 Task: Find connections with filter location Sibiti with filter topic #interiordesignwith filter profile language French with filter current company Network18 Media & Investments Limited with filter school Monad University  with filter industry Insurance and Employee Benefit Funds with filter service category Digital Marketing with filter keywords title Caretaker or House Sitter
Action: Mouse moved to (496, 162)
Screenshot: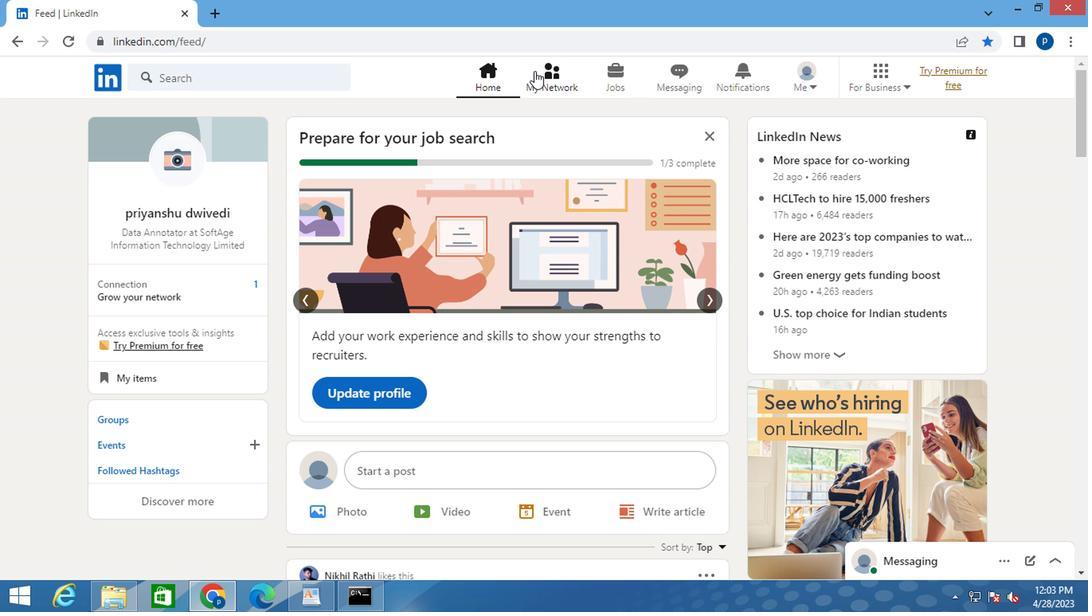 
Action: Mouse pressed left at (496, 162)
Screenshot: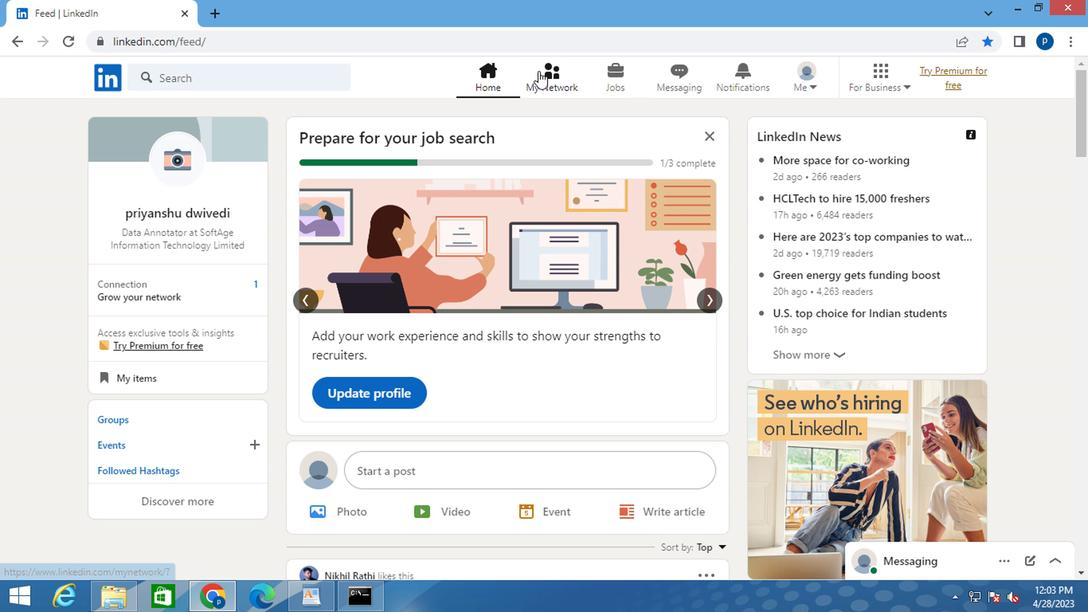 
Action: Mouse moved to (244, 229)
Screenshot: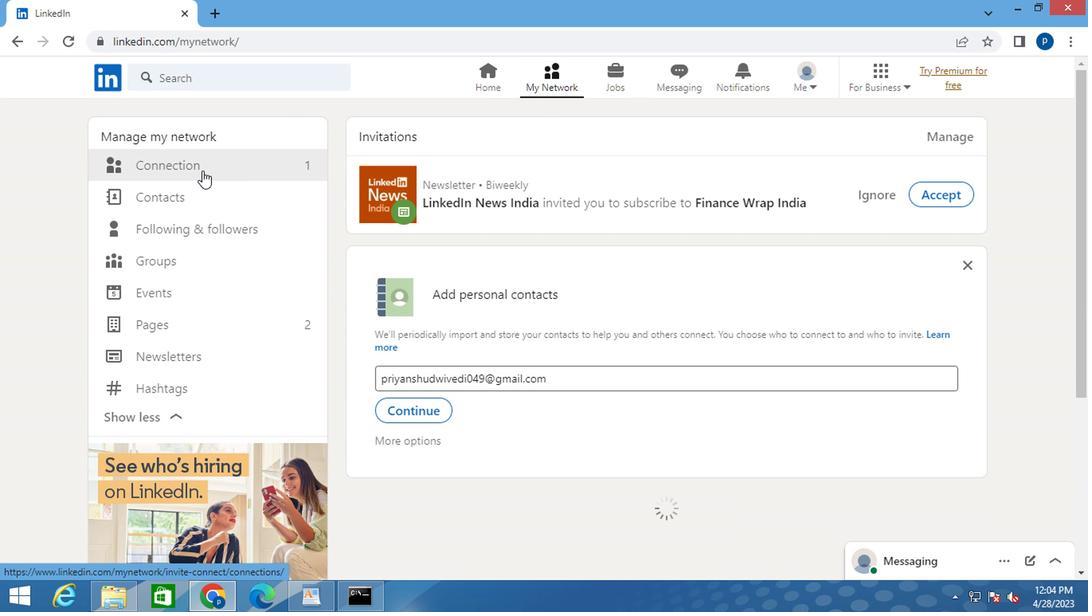 
Action: Mouse pressed left at (244, 229)
Screenshot: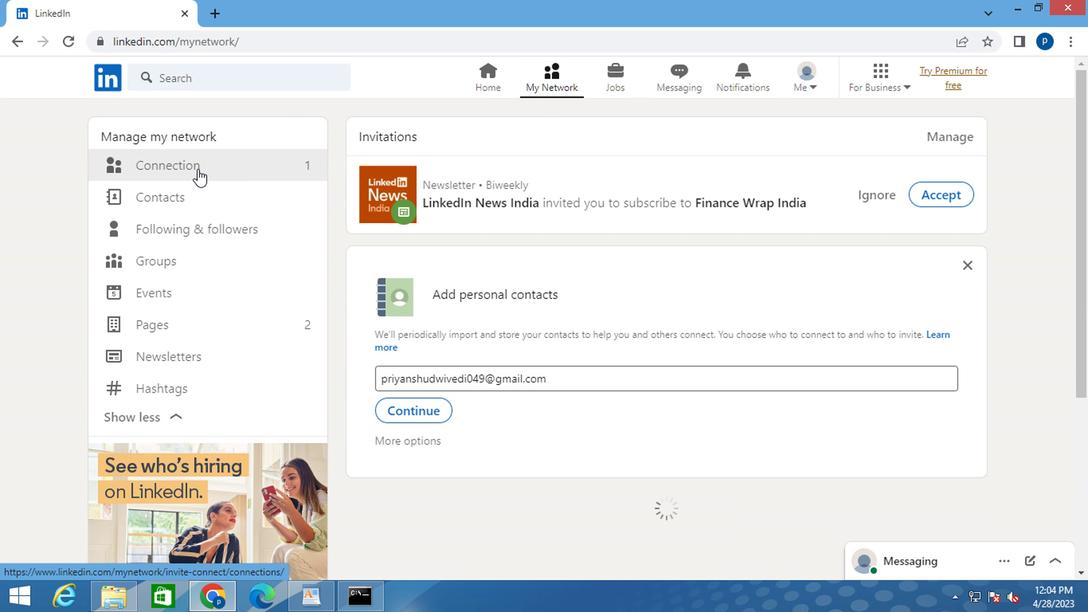 
Action: Mouse moved to (595, 227)
Screenshot: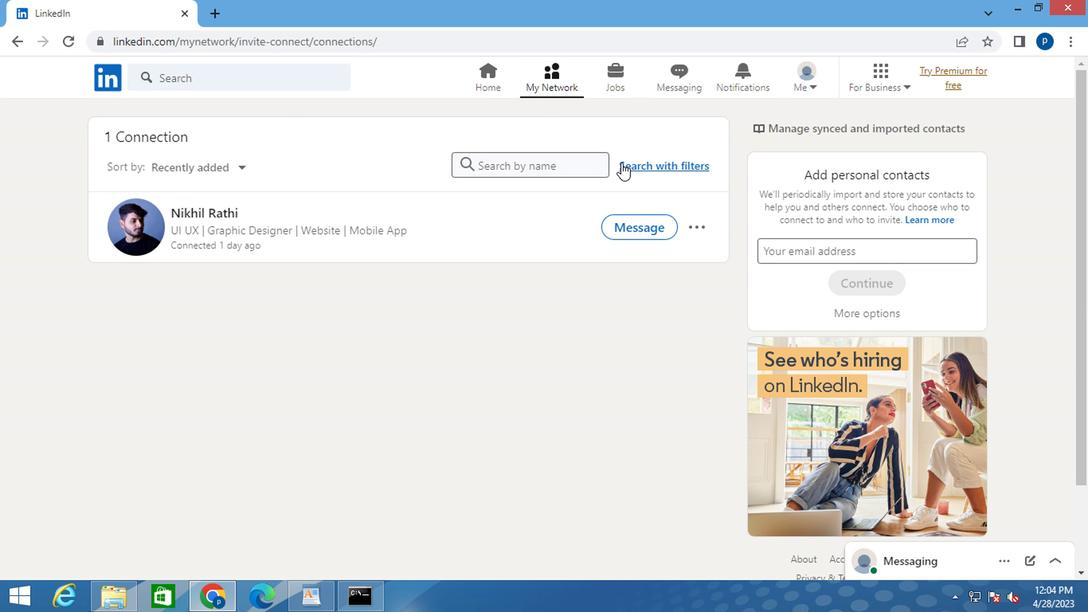 
Action: Mouse pressed left at (595, 227)
Screenshot: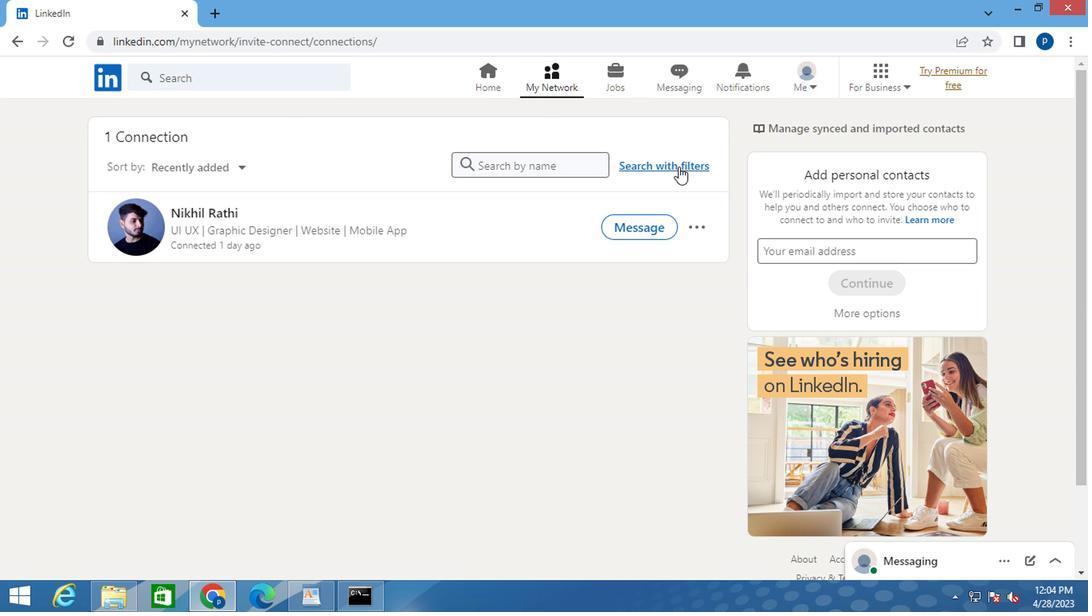 
Action: Mouse moved to (533, 193)
Screenshot: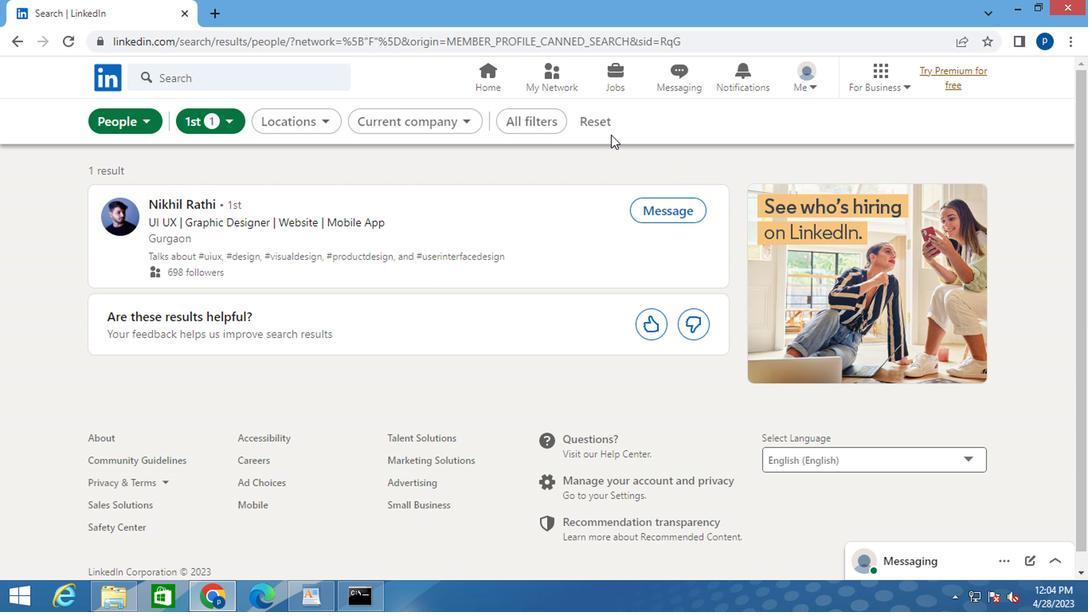 
Action: Mouse pressed left at (533, 193)
Screenshot: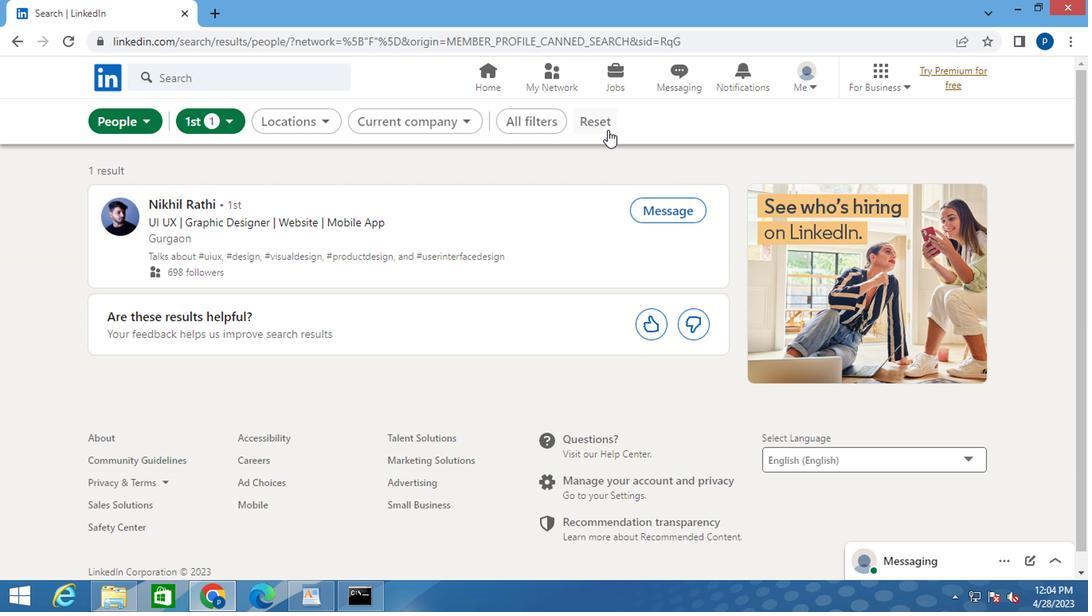 
Action: Mouse moved to (524, 196)
Screenshot: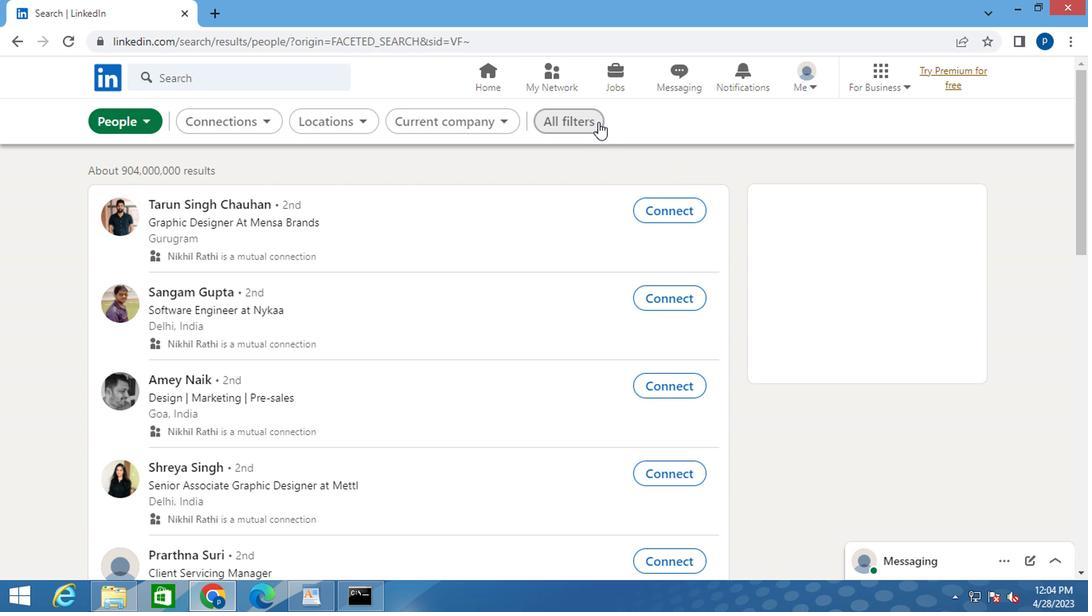 
Action: Mouse pressed left at (524, 196)
Screenshot: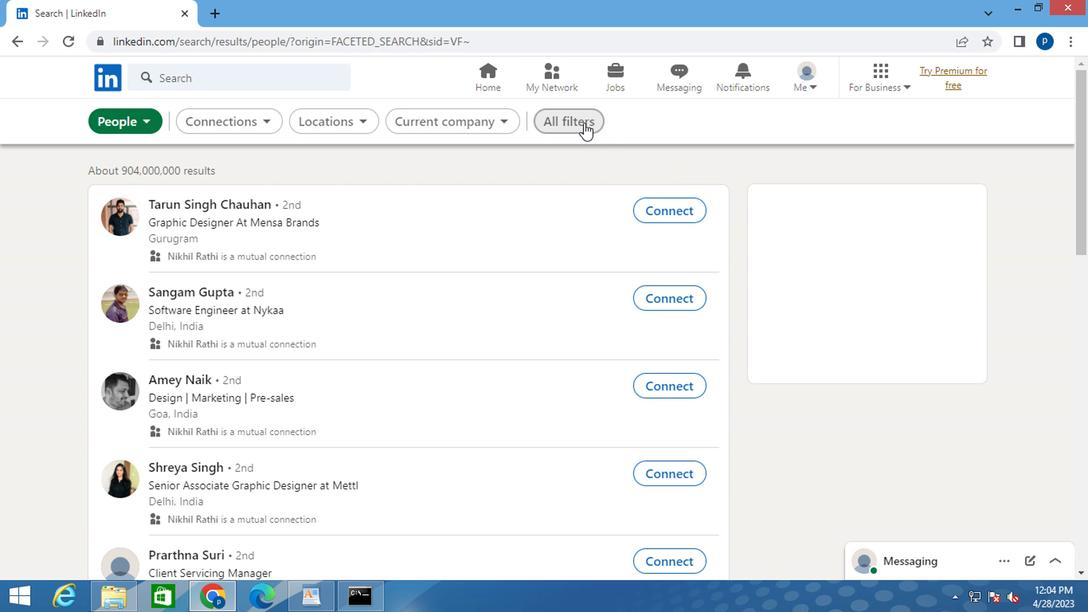 
Action: Mouse moved to (693, 385)
Screenshot: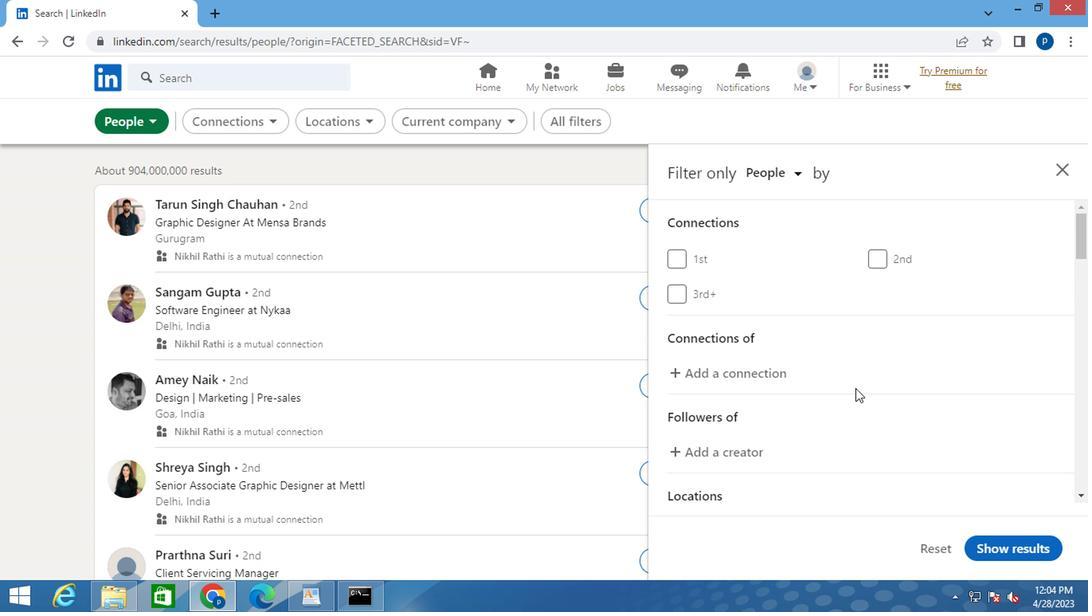 
Action: Mouse scrolled (693, 384) with delta (0, 0)
Screenshot: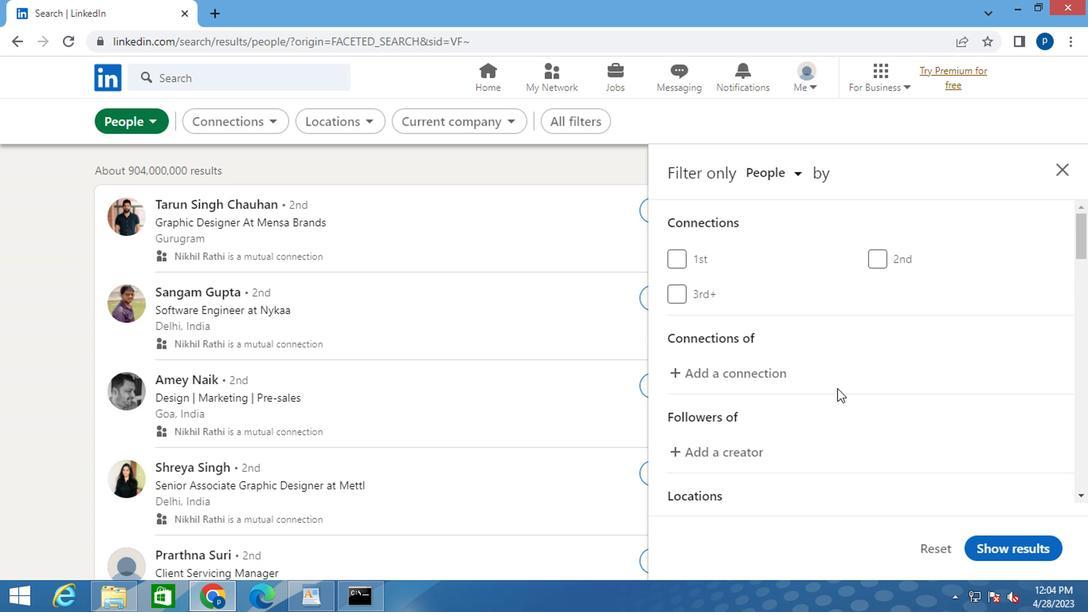 
Action: Mouse moved to (691, 385)
Screenshot: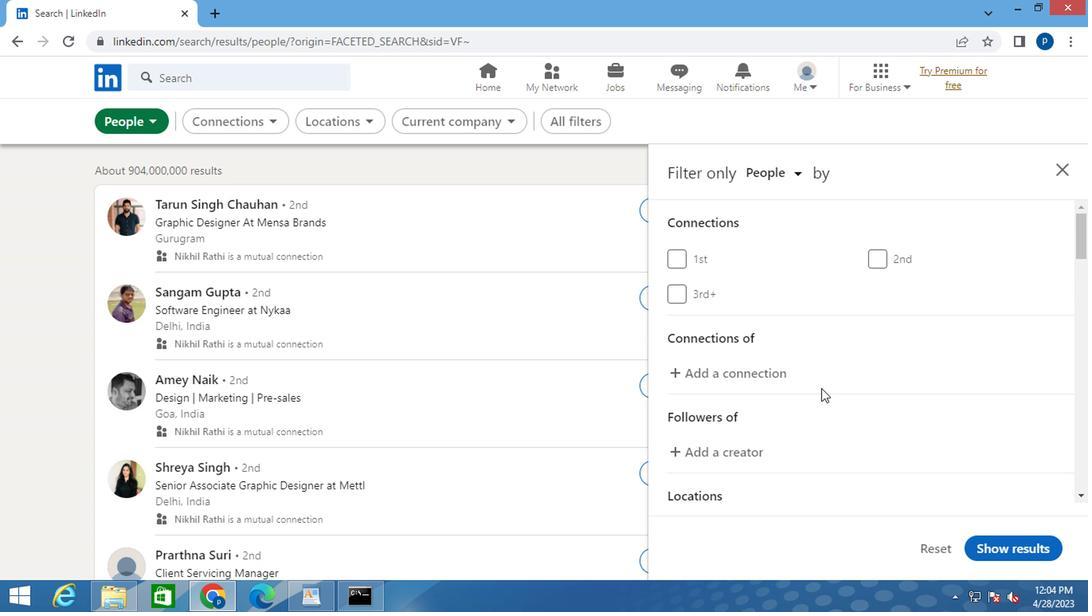 
Action: Mouse scrolled (691, 385) with delta (0, 0)
Screenshot: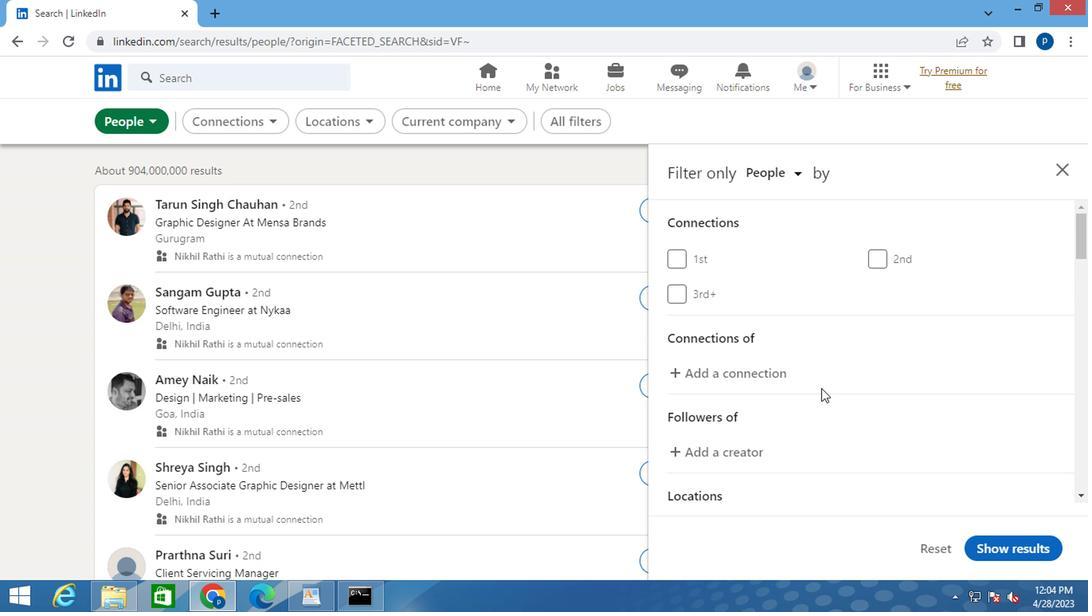 
Action: Mouse moved to (690, 385)
Screenshot: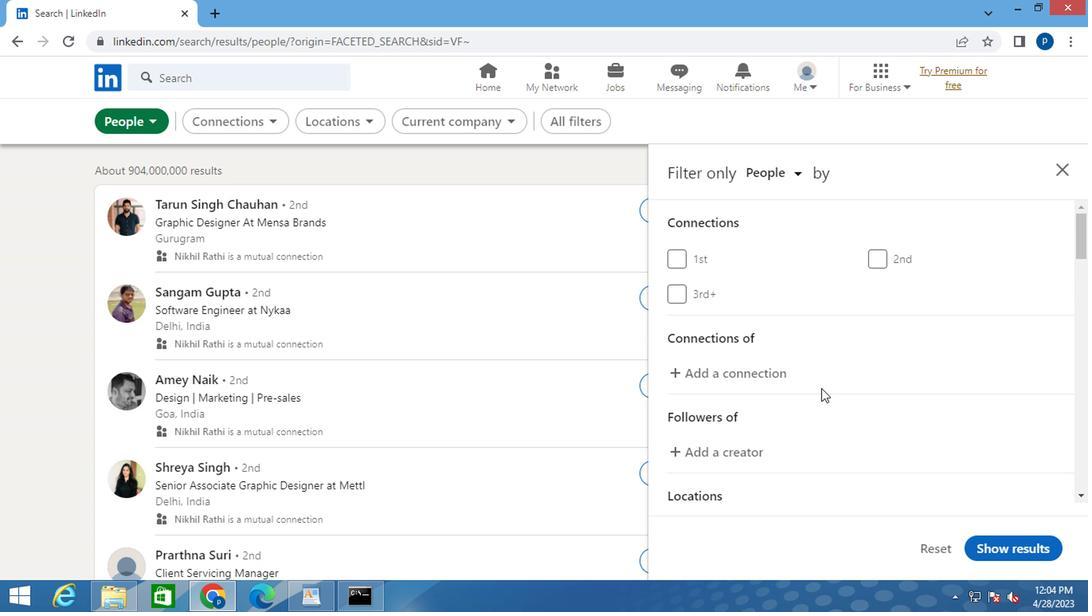 
Action: Mouse scrolled (690, 385) with delta (0, 0)
Screenshot: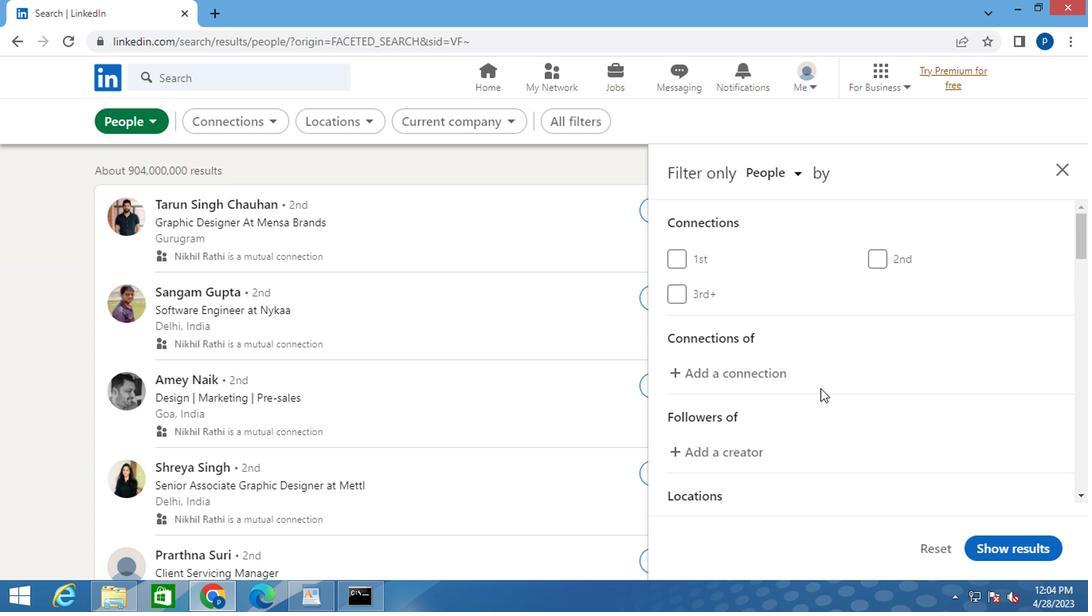 
Action: Mouse moved to (745, 368)
Screenshot: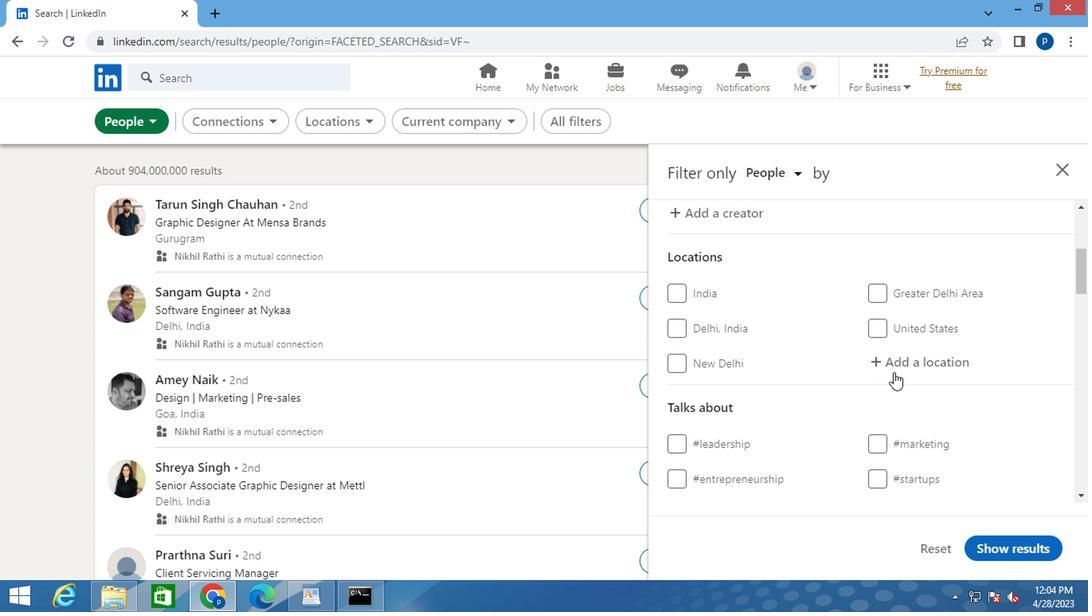 
Action: Mouse pressed left at (745, 368)
Screenshot: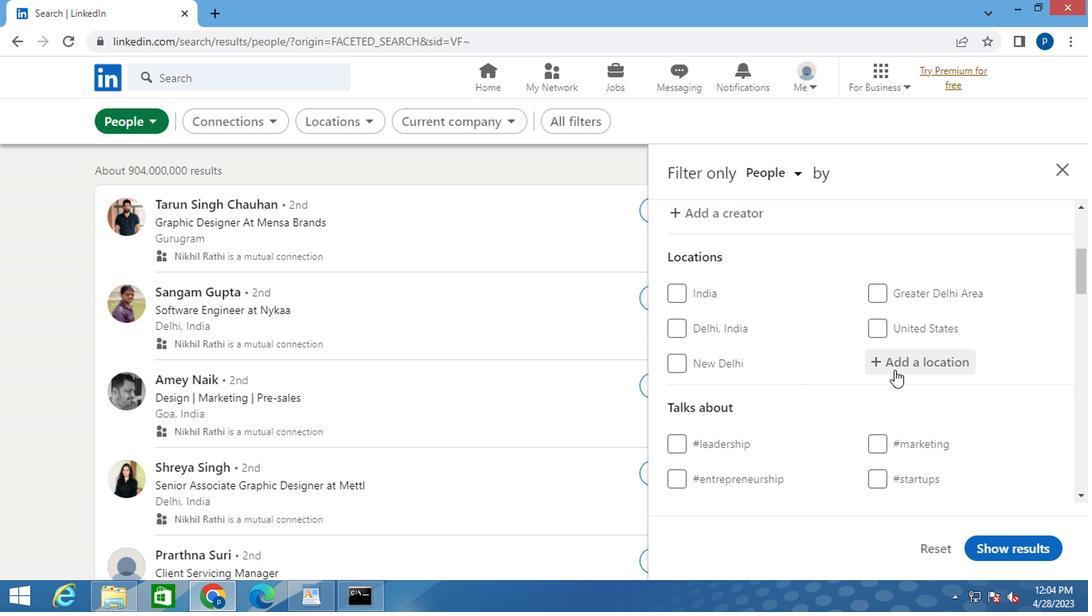 
Action: Key pressed s<Key.caps_lock>ibiti<Key.space>
Screenshot: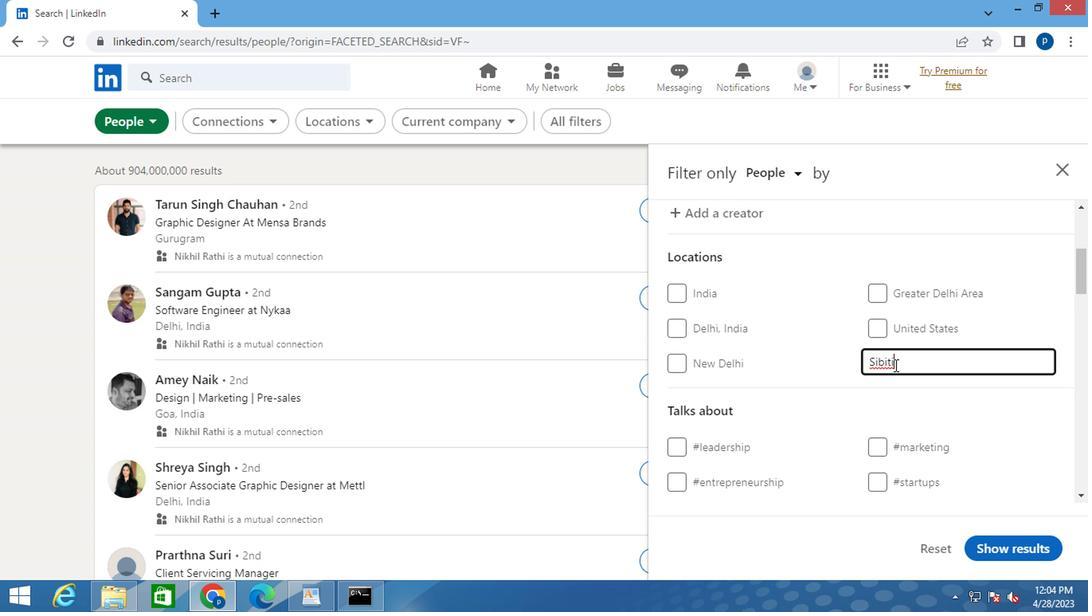
Action: Mouse moved to (688, 399)
Screenshot: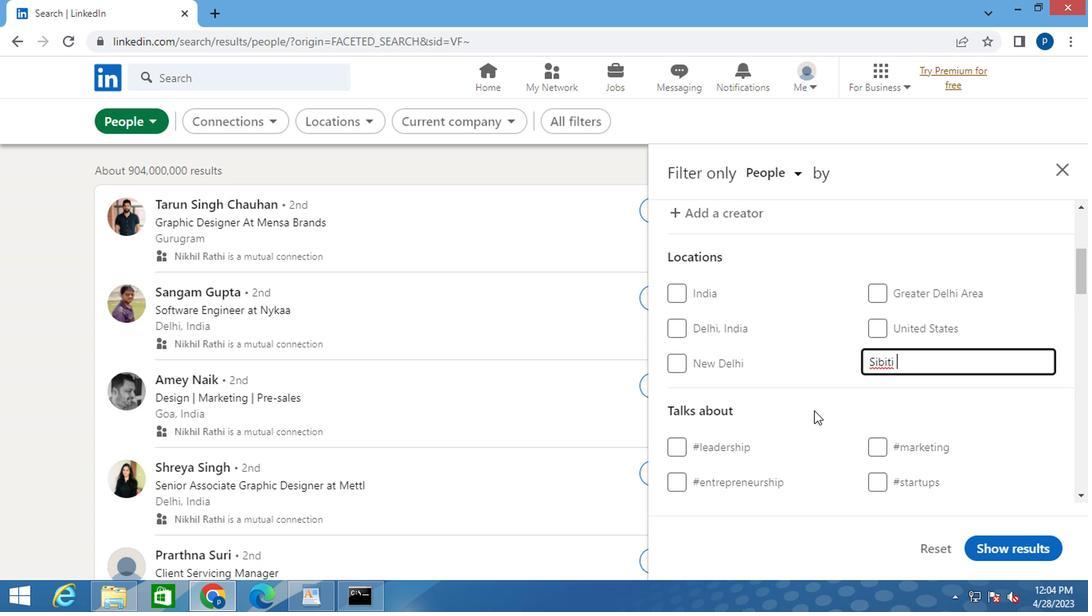 
Action: Mouse scrolled (688, 398) with delta (0, 0)
Screenshot: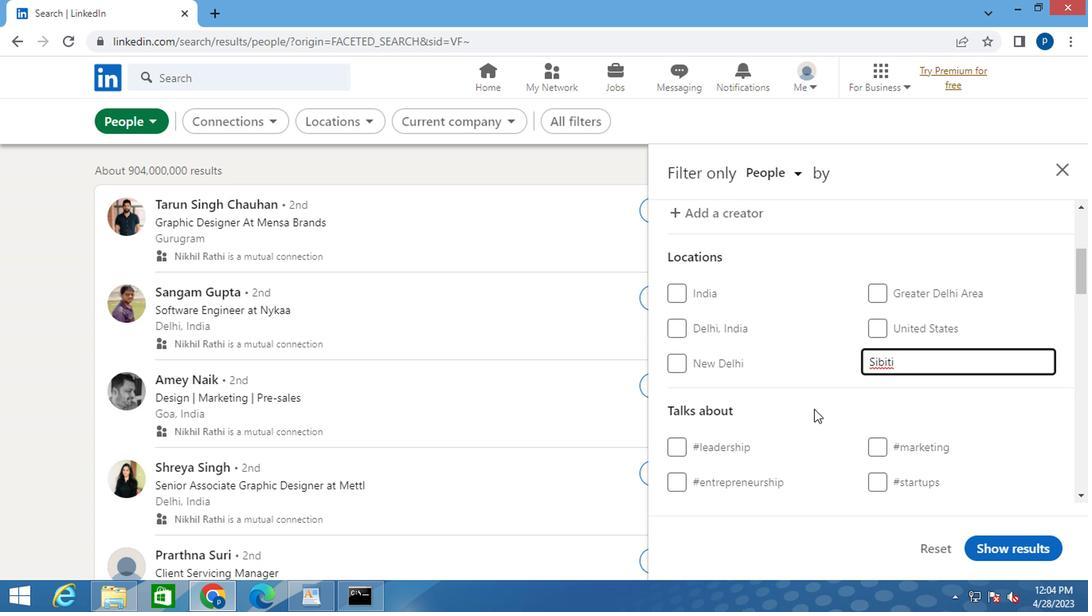
Action: Mouse scrolled (688, 398) with delta (0, 0)
Screenshot: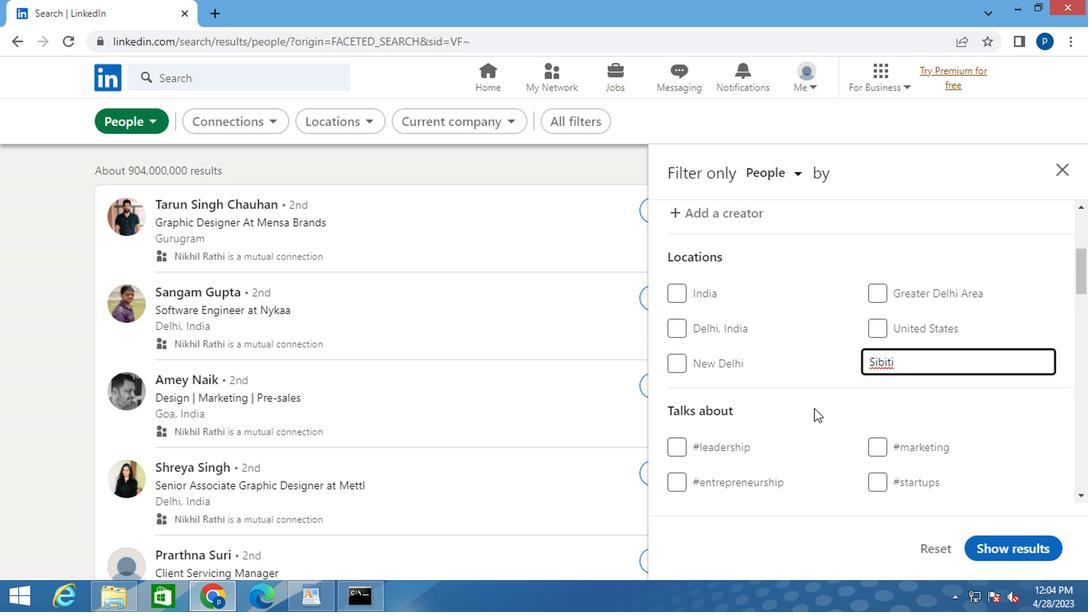 
Action: Mouse moved to (737, 361)
Screenshot: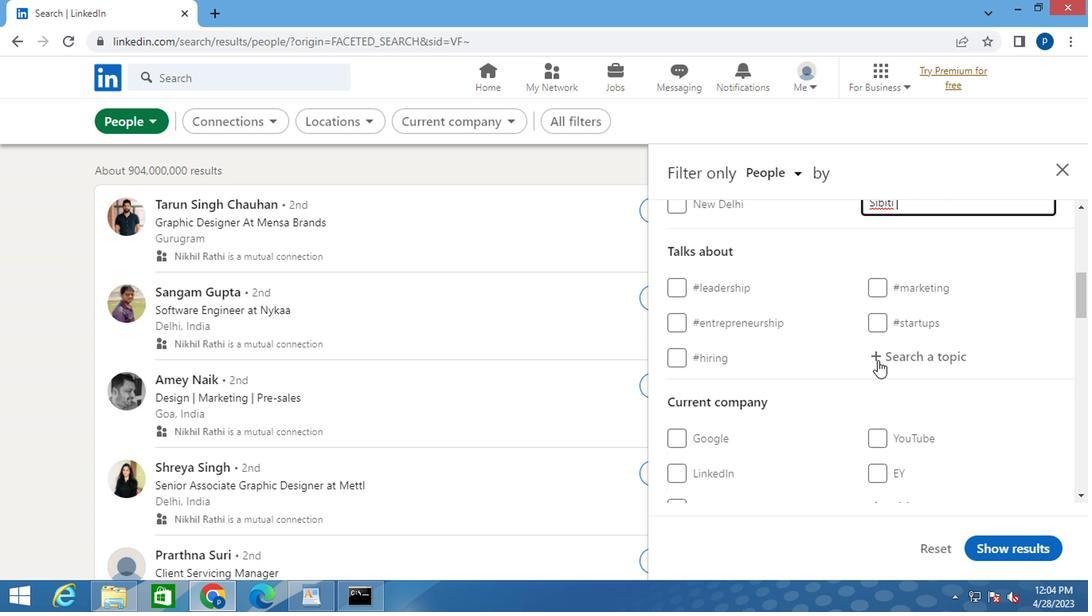
Action: Mouse pressed left at (737, 361)
Screenshot: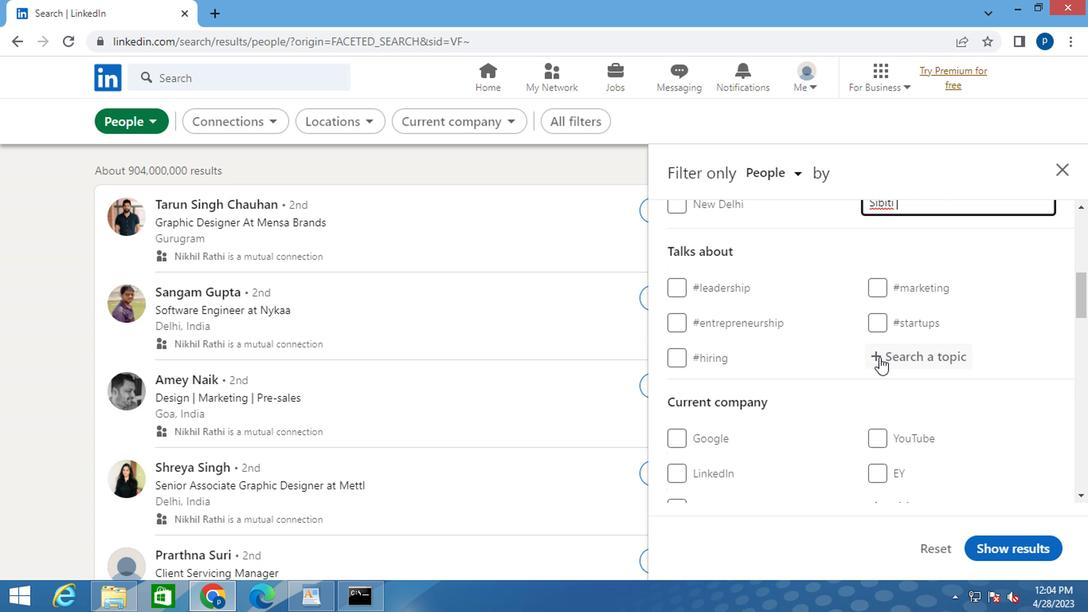 
Action: Key pressed <Key.shift>#INTERIORDESIGN<Key.space>
Screenshot: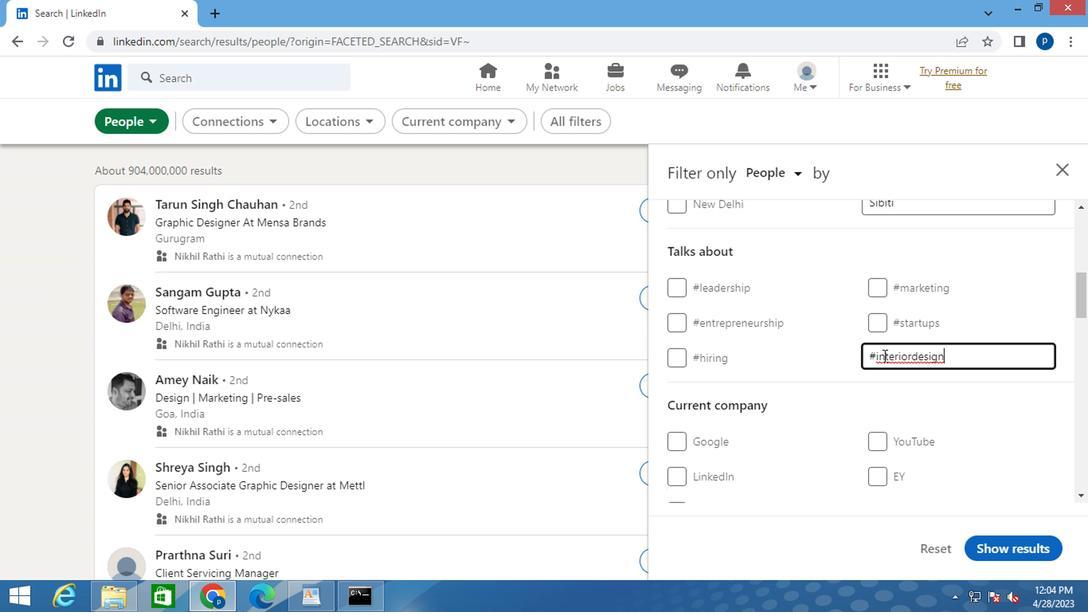 
Action: Mouse moved to (703, 395)
Screenshot: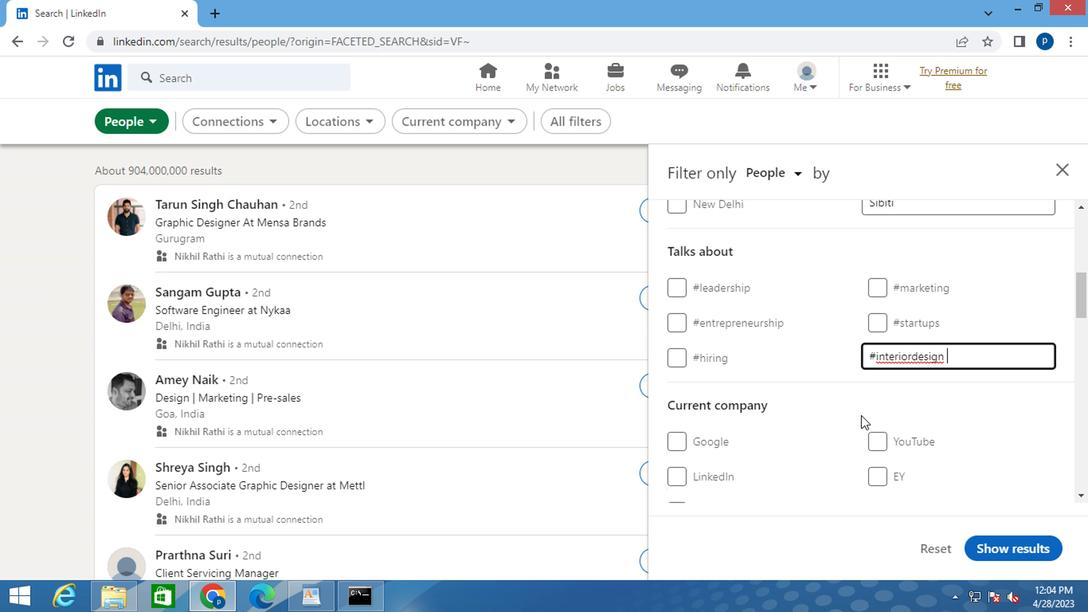 
Action: Mouse scrolled (703, 394) with delta (0, 0)
Screenshot: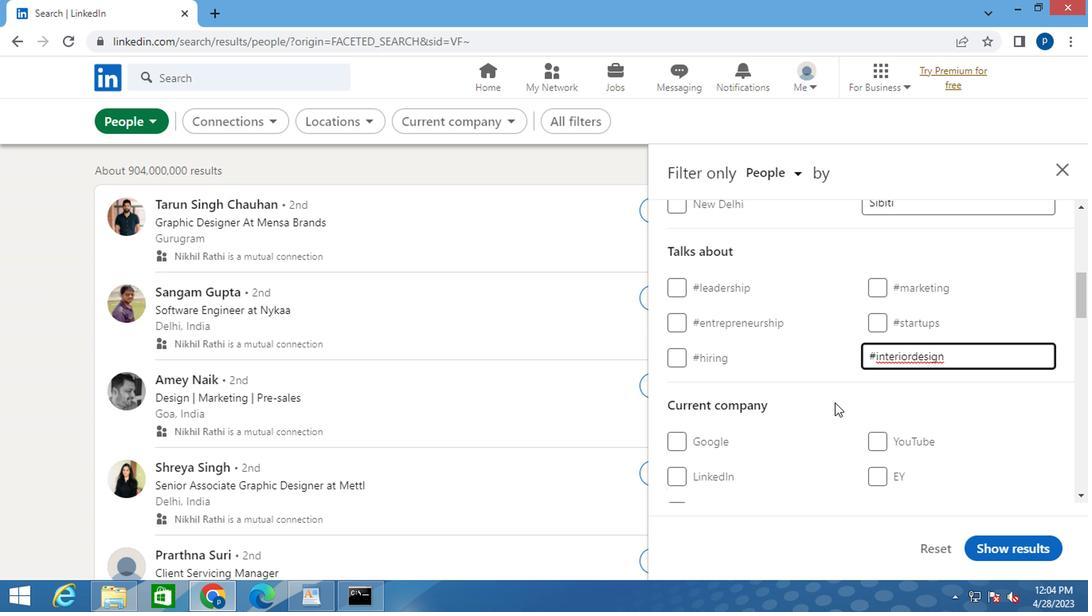 
Action: Mouse scrolled (703, 394) with delta (0, 0)
Screenshot: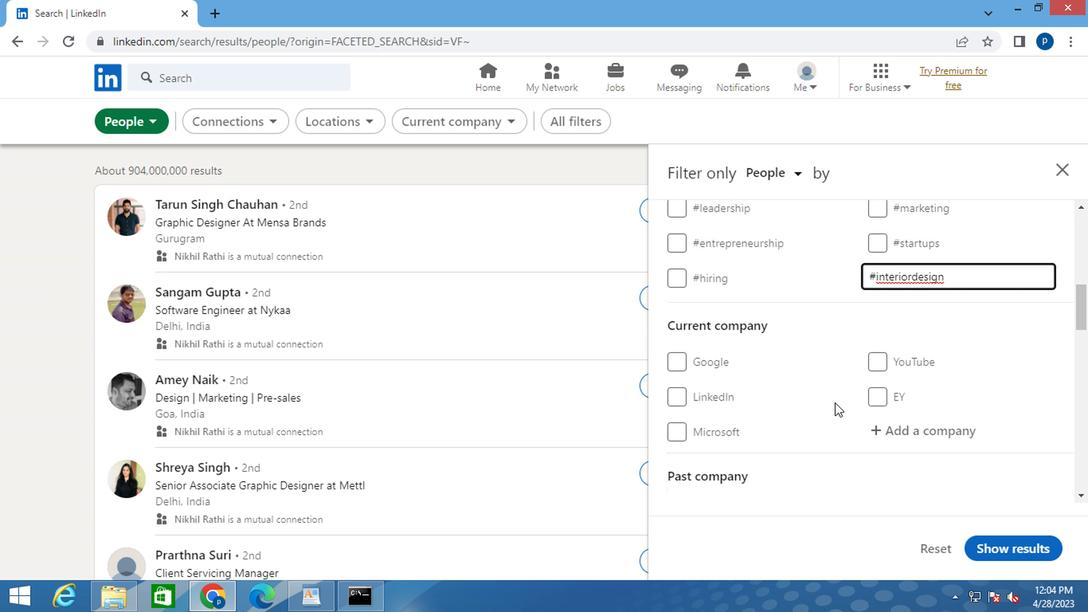 
Action: Mouse moved to (702, 395)
Screenshot: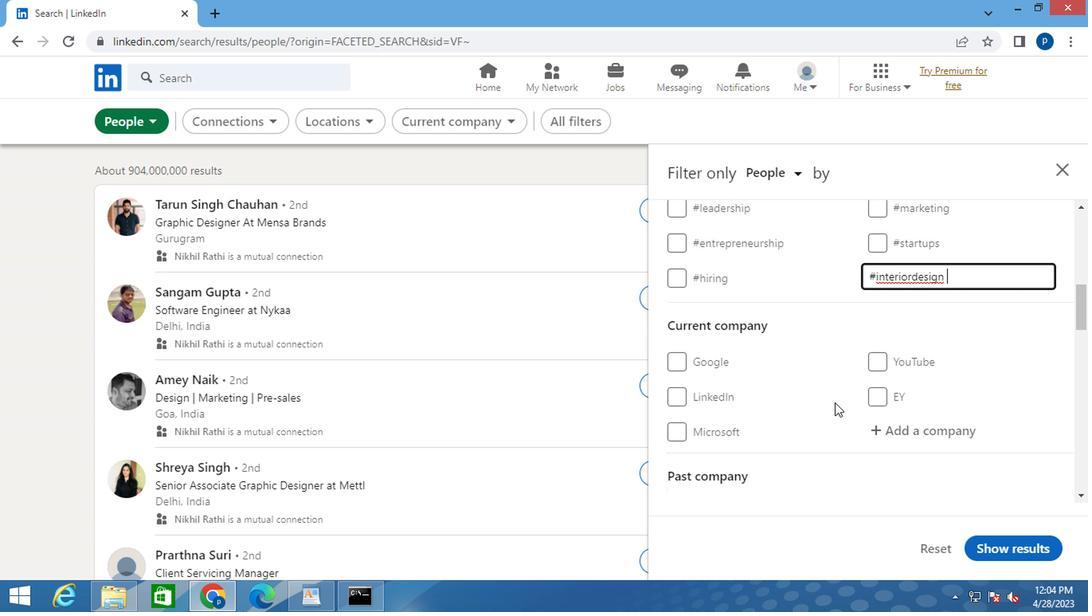 
Action: Mouse scrolled (702, 394) with delta (0, 0)
Screenshot: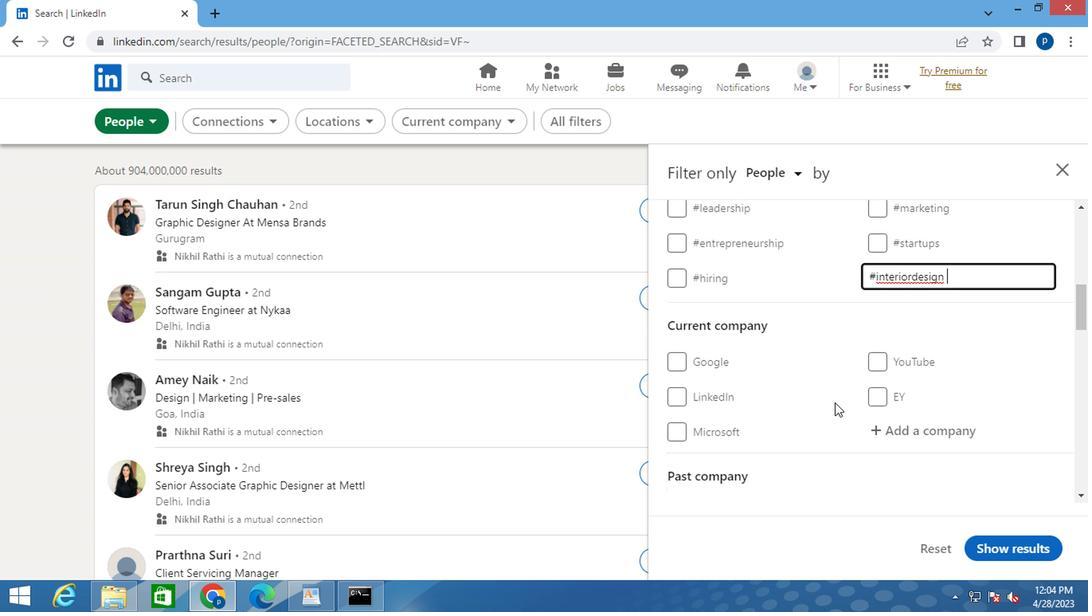 
Action: Mouse moved to (695, 393)
Screenshot: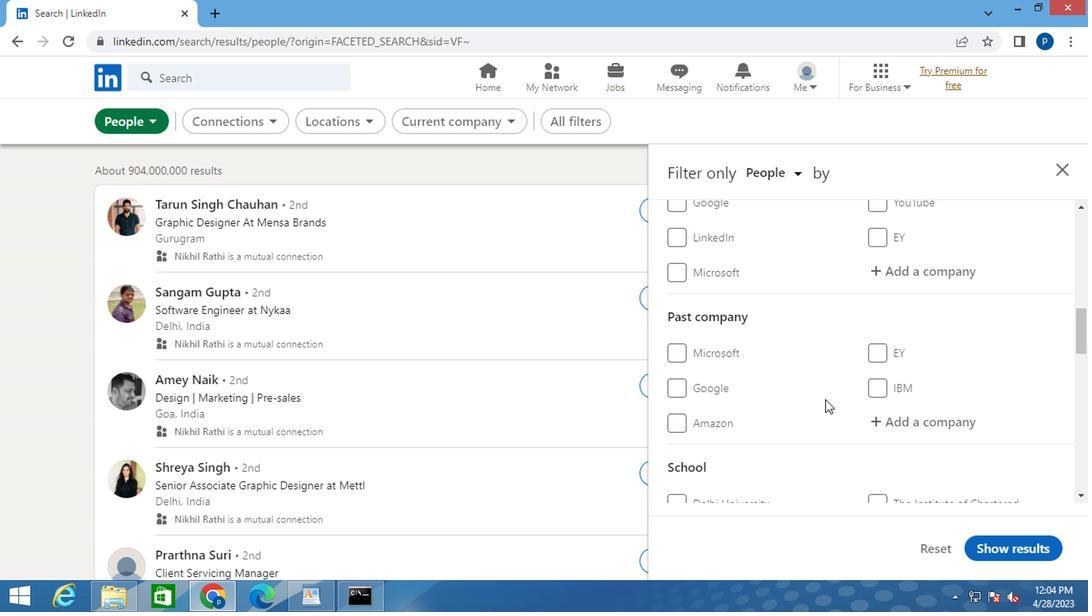 
Action: Mouse scrolled (695, 392) with delta (0, 0)
Screenshot: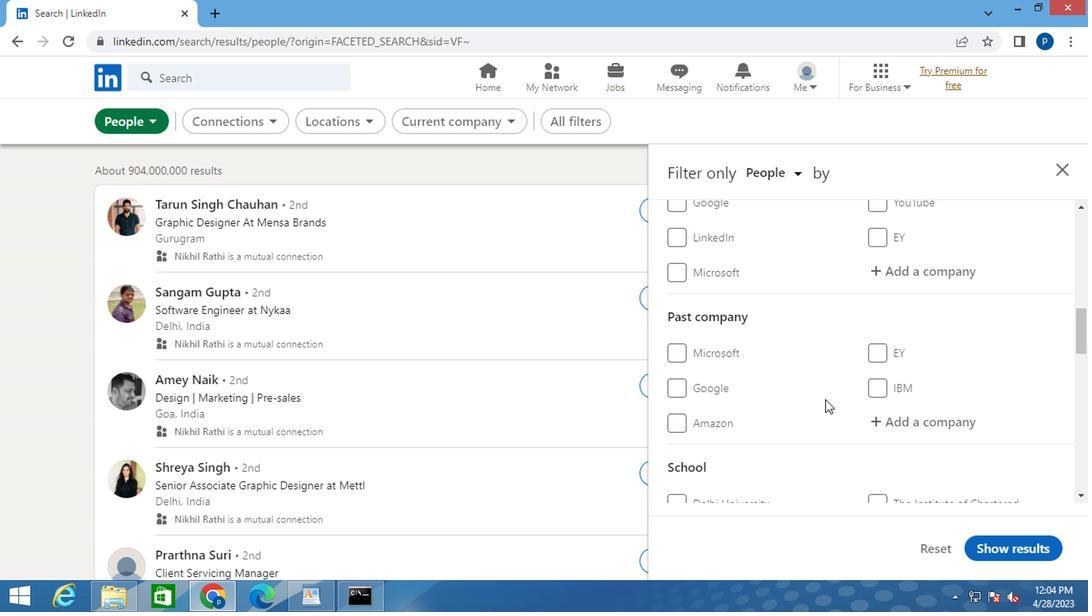 
Action: Mouse scrolled (695, 392) with delta (0, 0)
Screenshot: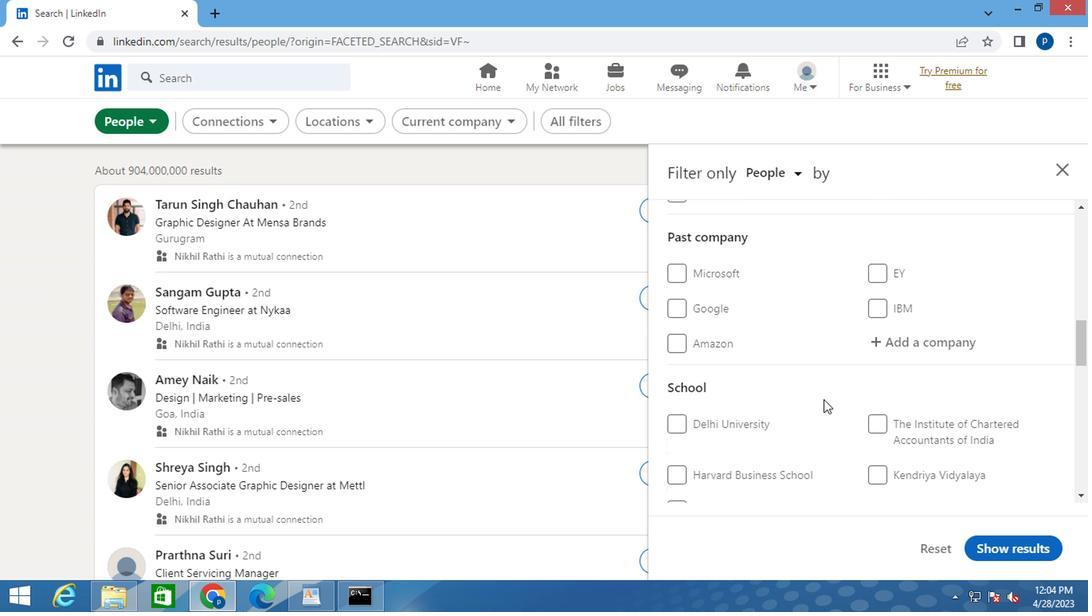 
Action: Mouse scrolled (695, 392) with delta (0, 0)
Screenshot: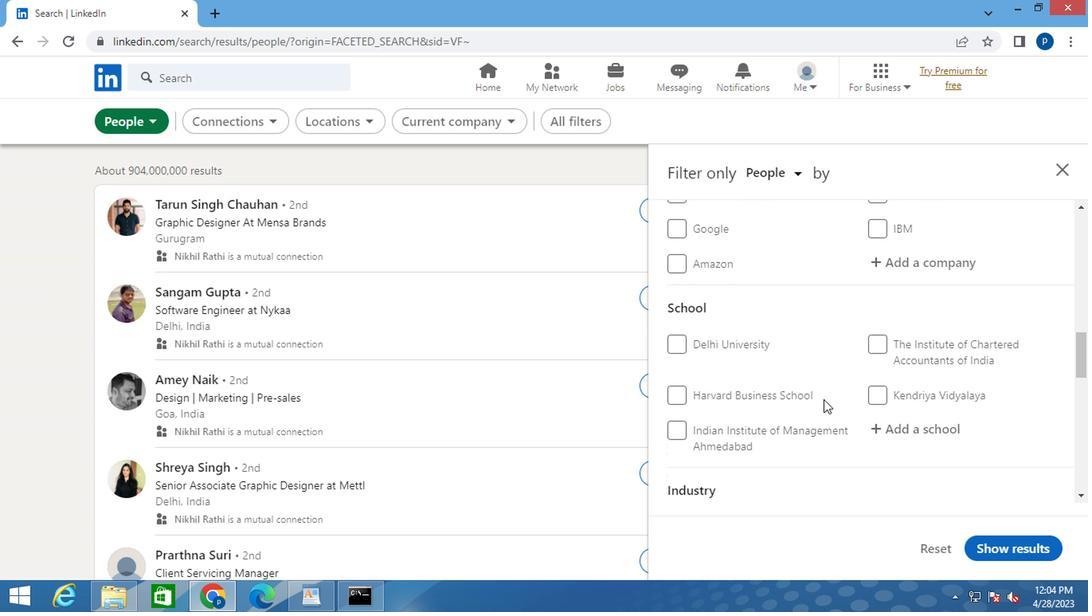 
Action: Mouse moved to (691, 393)
Screenshot: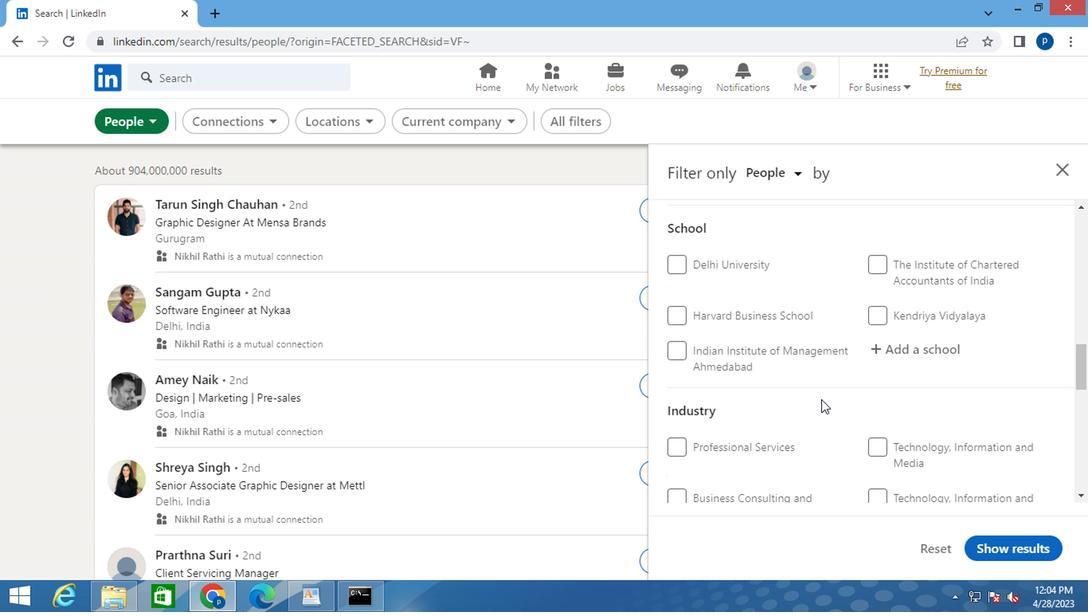 
Action: Mouse scrolled (691, 392) with delta (0, 0)
Screenshot: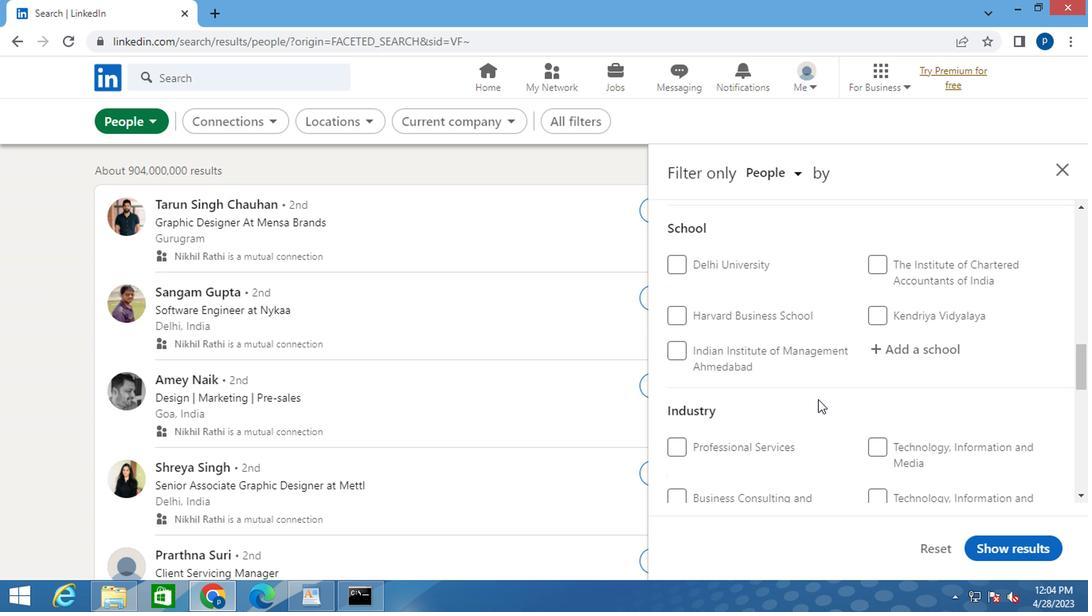
Action: Mouse moved to (690, 393)
Screenshot: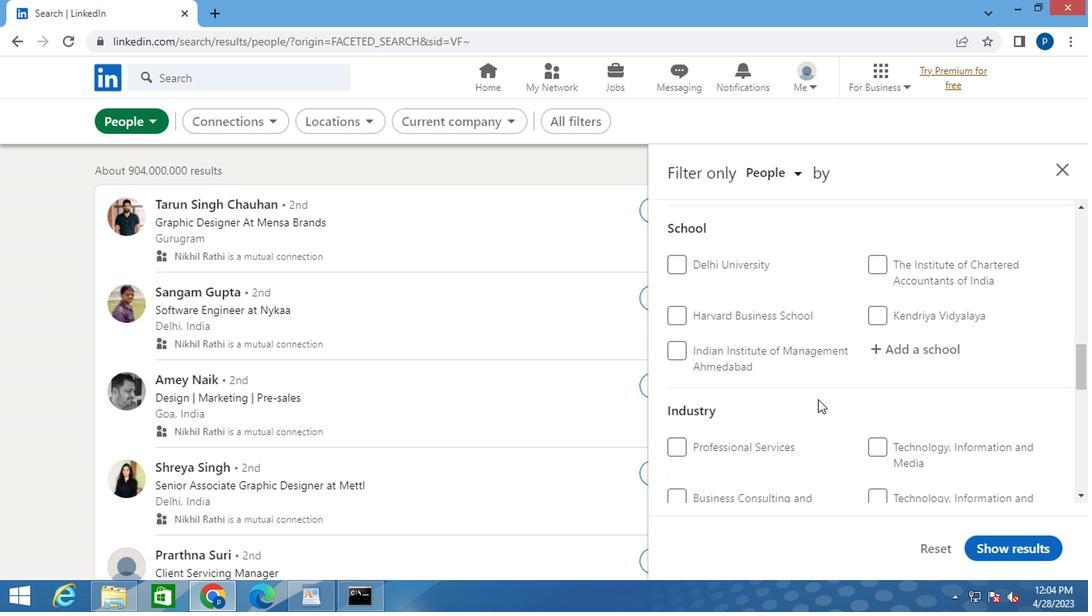 
Action: Mouse scrolled (690, 392) with delta (0, 0)
Screenshot: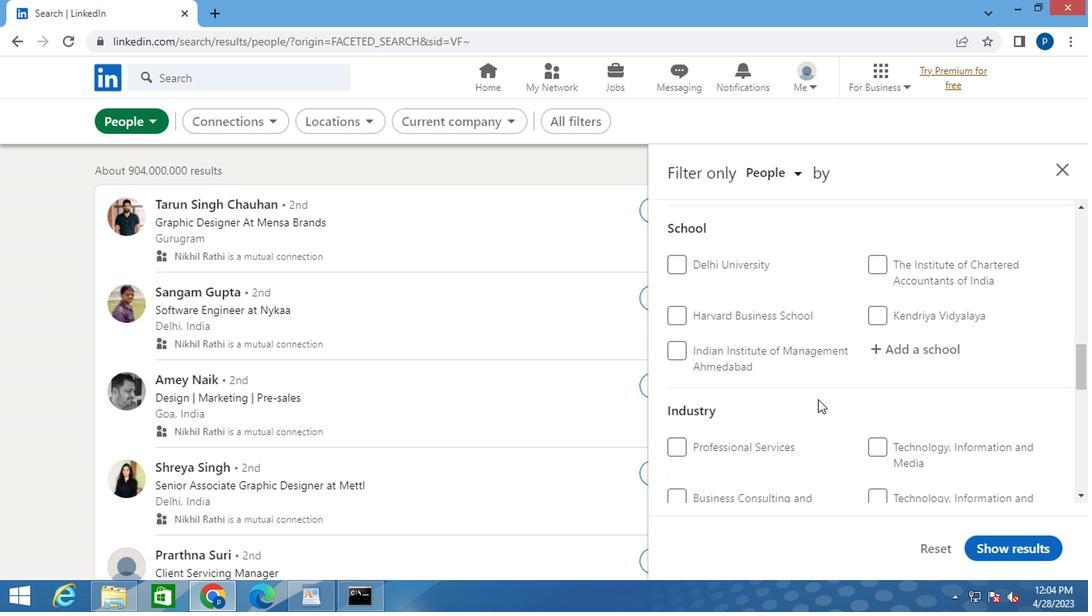 
Action: Mouse scrolled (690, 392) with delta (0, 0)
Screenshot: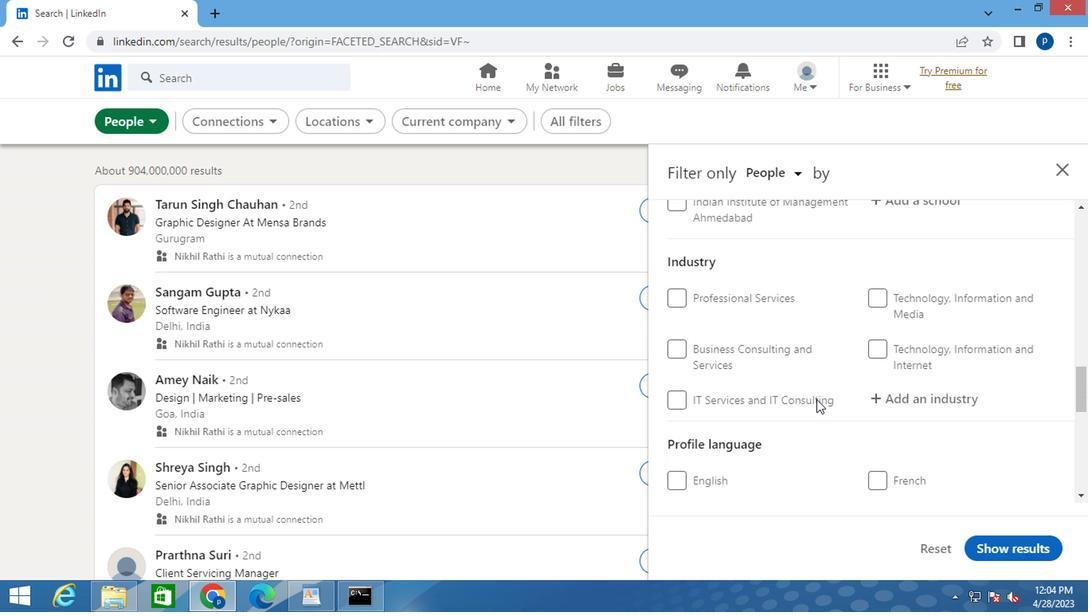 
Action: Mouse moved to (730, 388)
Screenshot: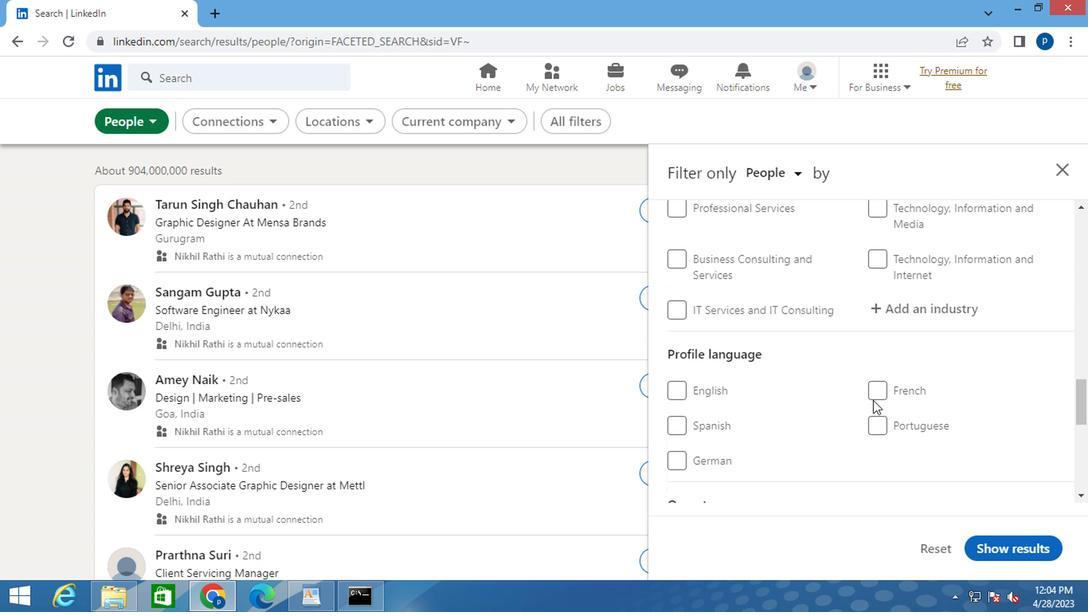 
Action: Mouse pressed left at (730, 388)
Screenshot: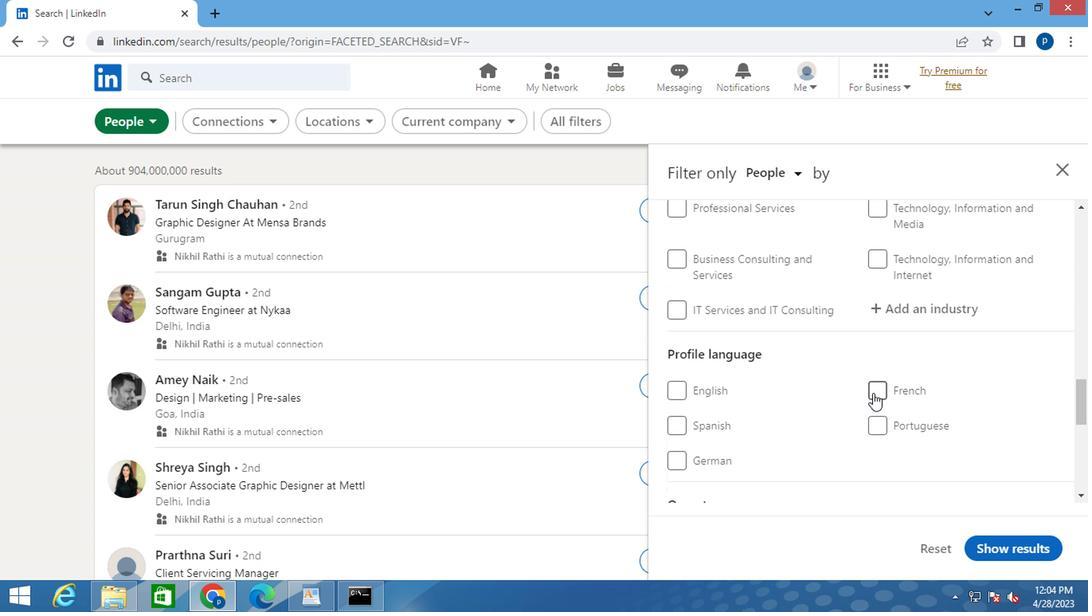 
Action: Mouse moved to (686, 361)
Screenshot: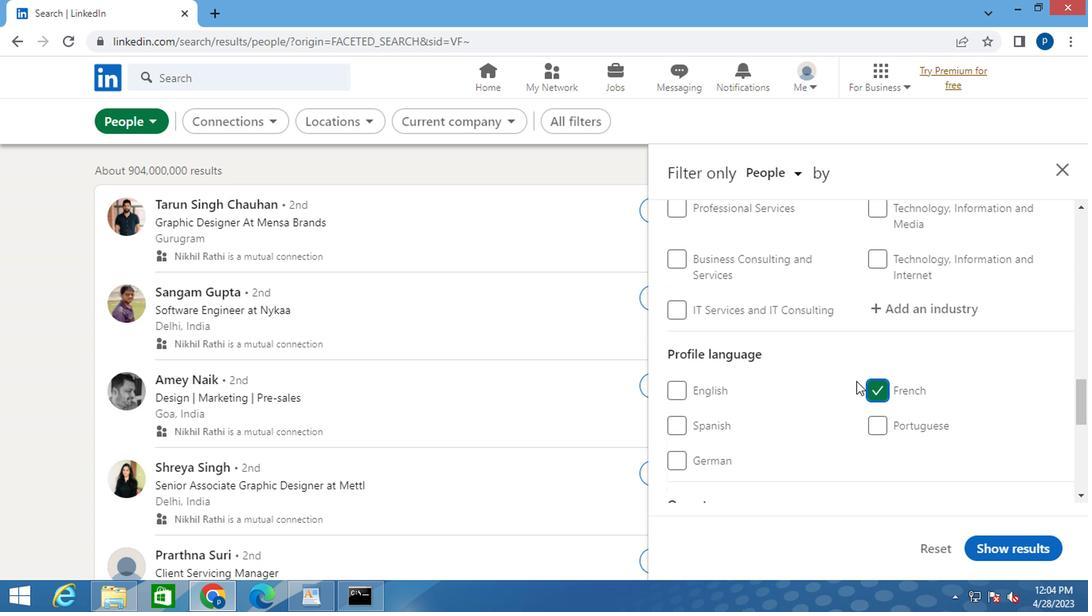 
Action: Mouse scrolled (686, 361) with delta (0, 0)
Screenshot: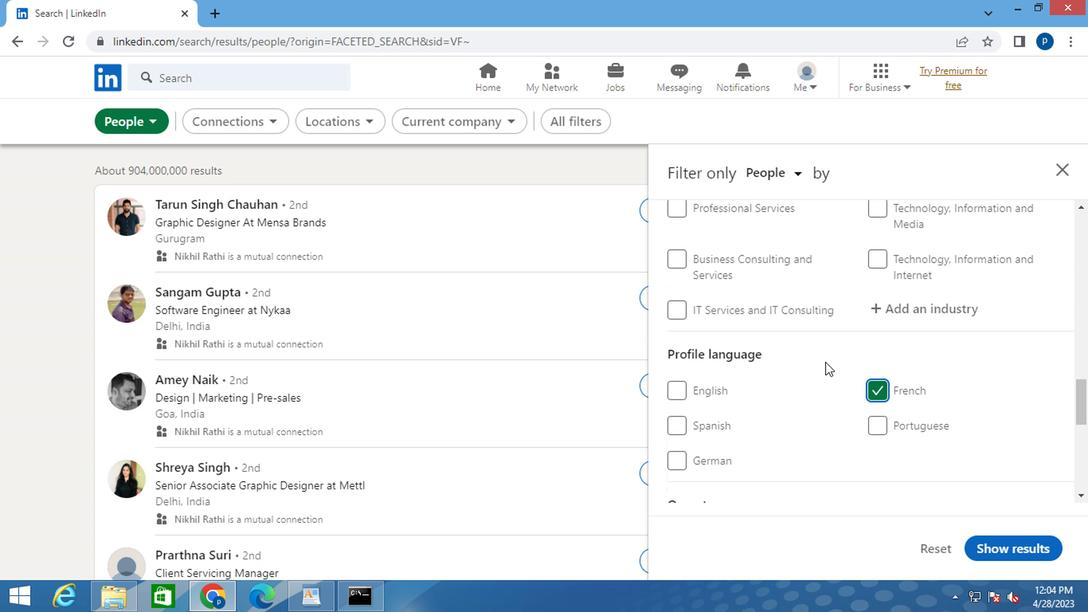 
Action: Mouse scrolled (686, 361) with delta (0, 0)
Screenshot: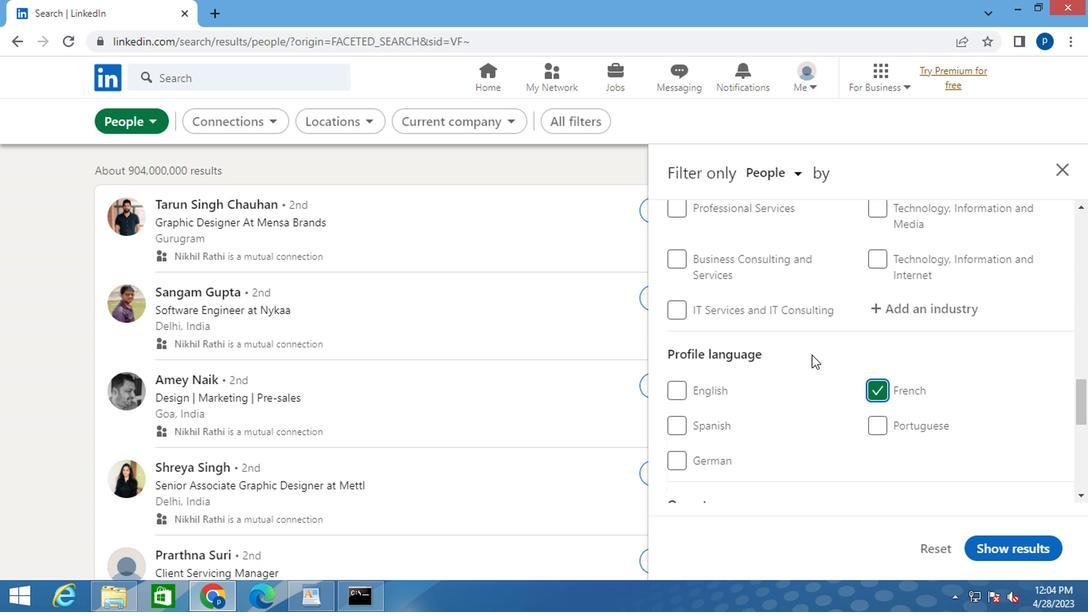 
Action: Mouse scrolled (686, 361) with delta (0, 0)
Screenshot: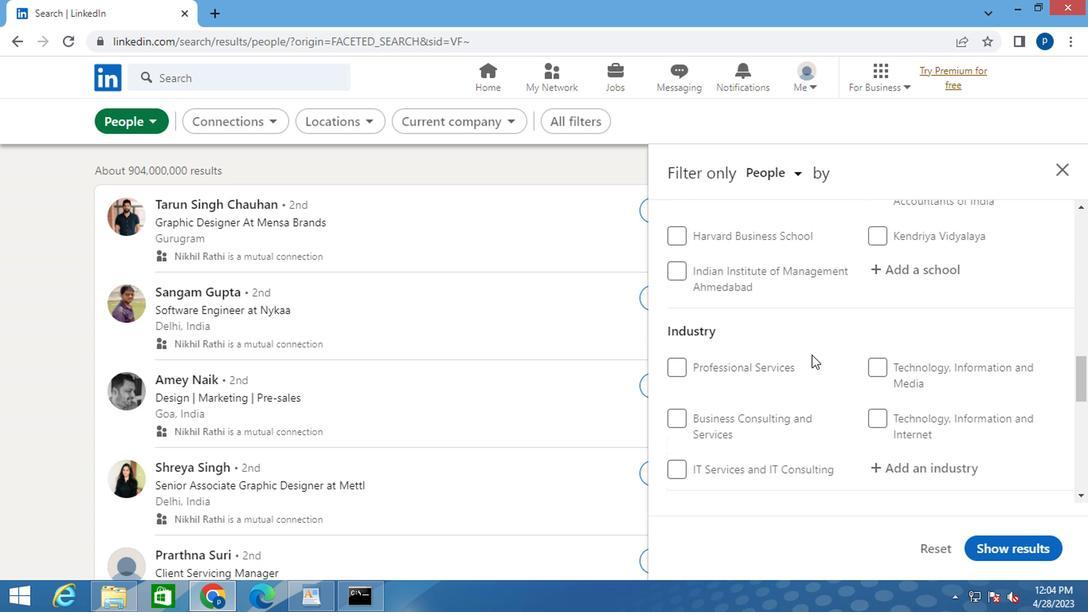 
Action: Mouse scrolled (686, 361) with delta (0, 0)
Screenshot: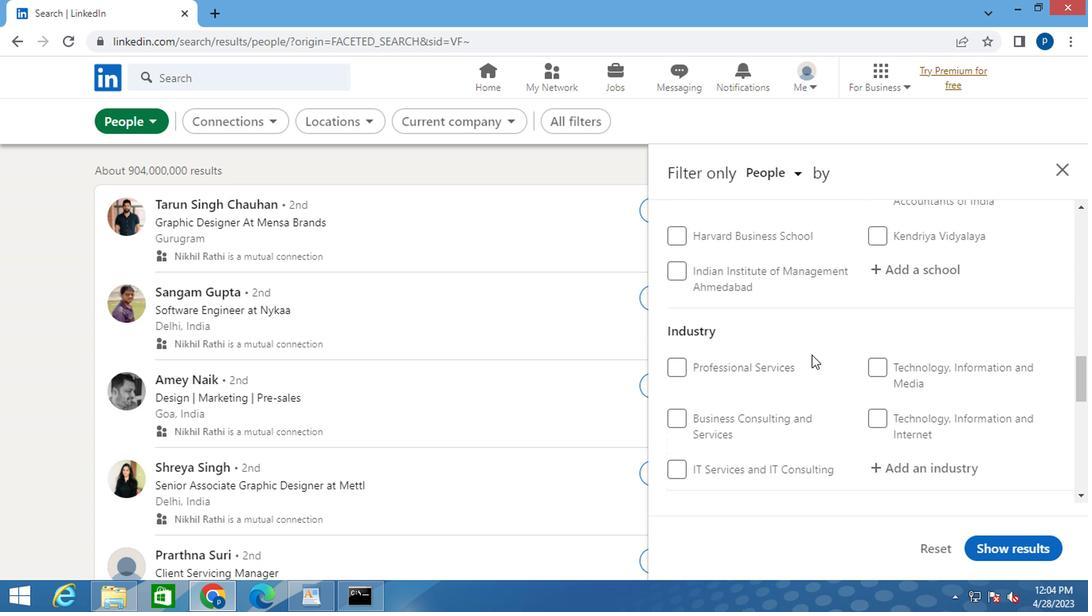 
Action: Mouse moved to (685, 361)
Screenshot: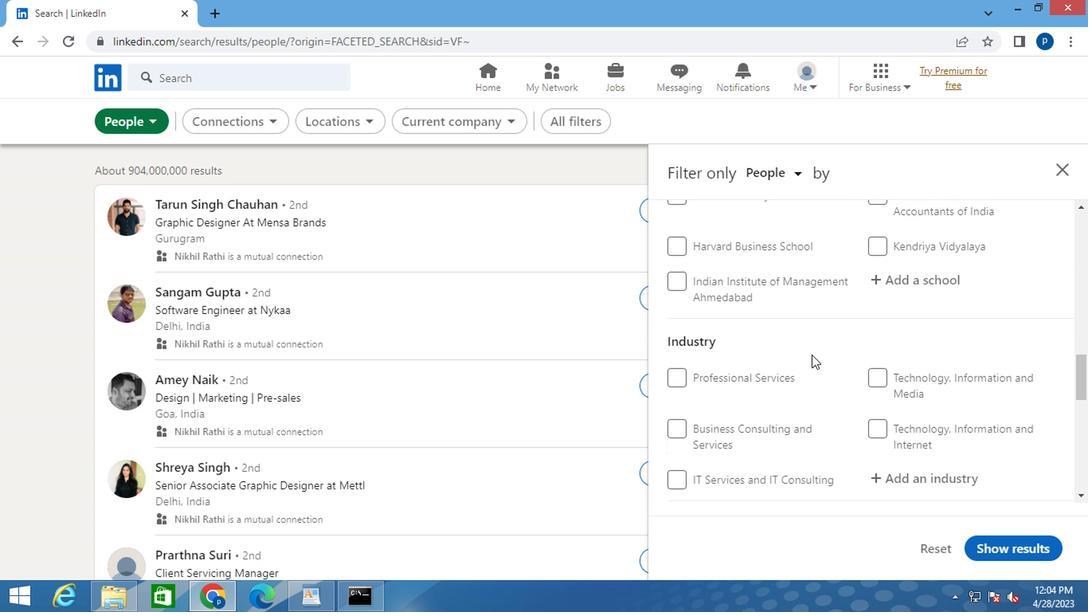 
Action: Mouse scrolled (685, 361) with delta (0, 0)
Screenshot: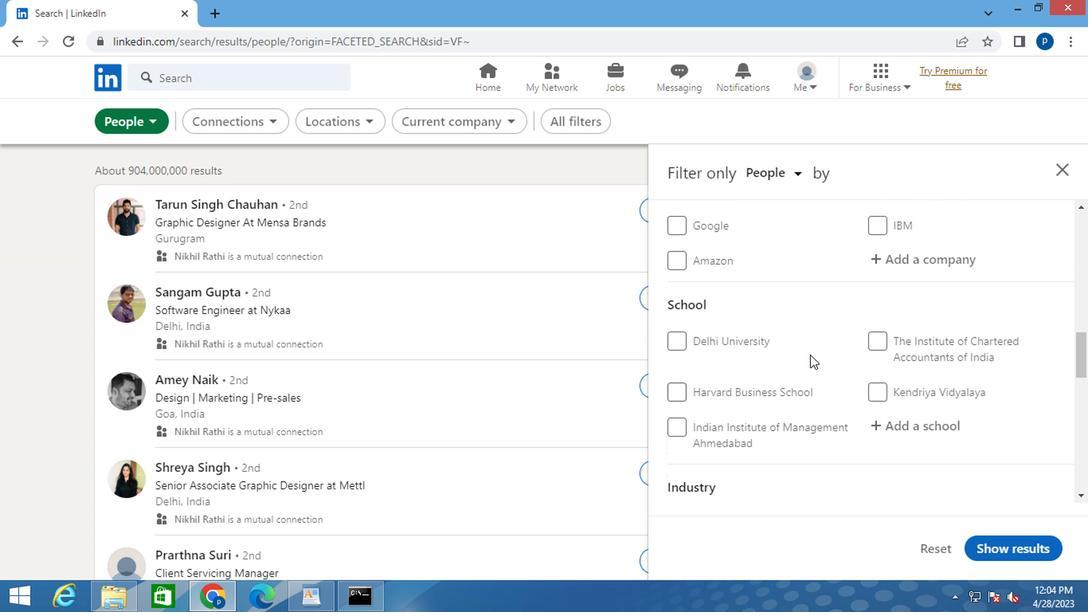 
Action: Mouse moved to (687, 363)
Screenshot: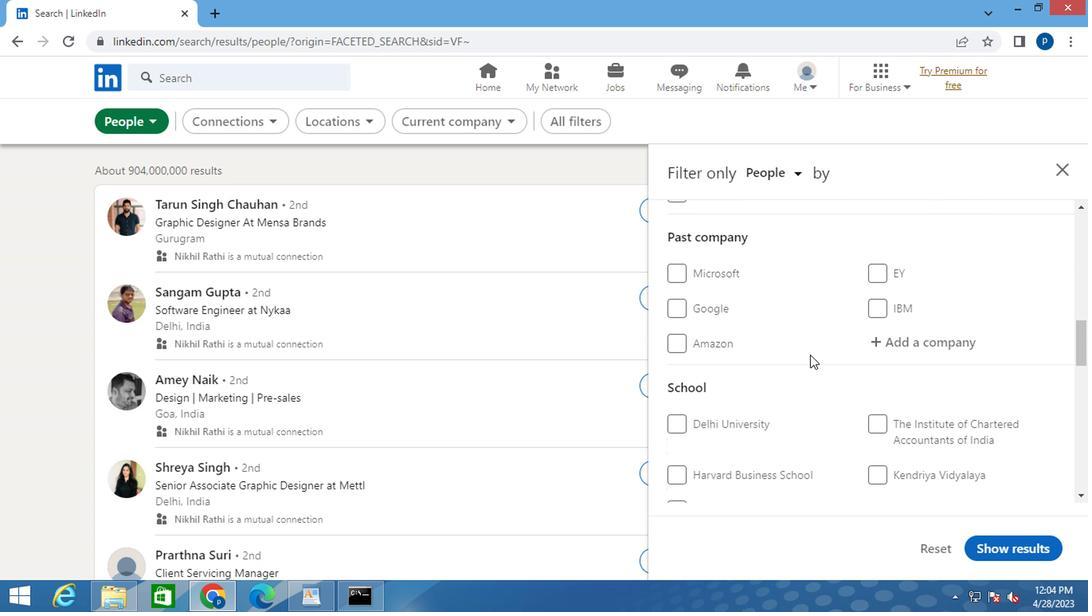 
Action: Mouse scrolled (687, 364) with delta (0, 0)
Screenshot: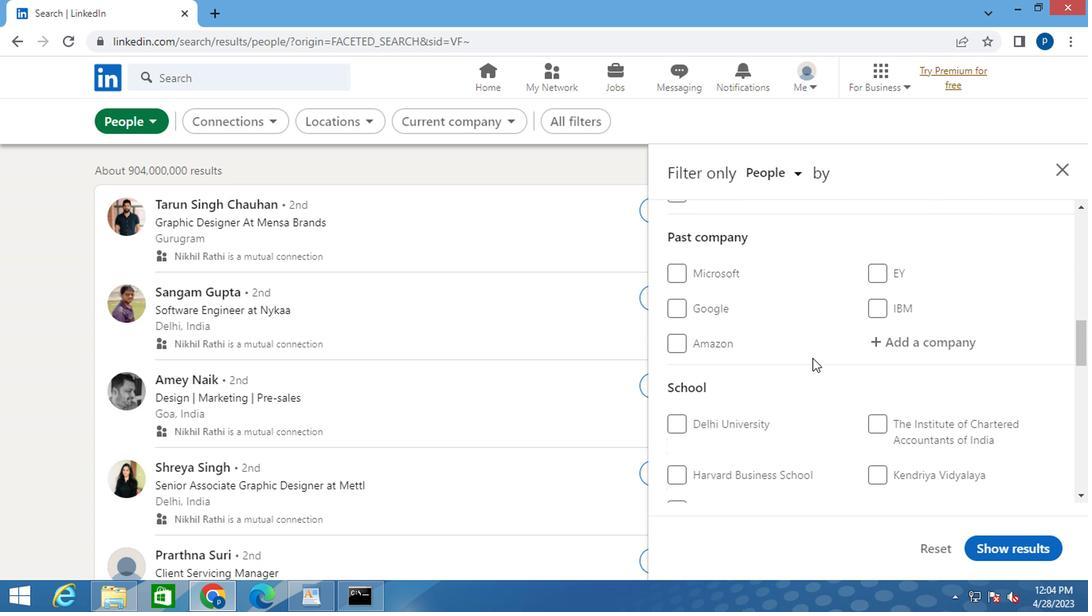 
Action: Mouse moved to (712, 370)
Screenshot: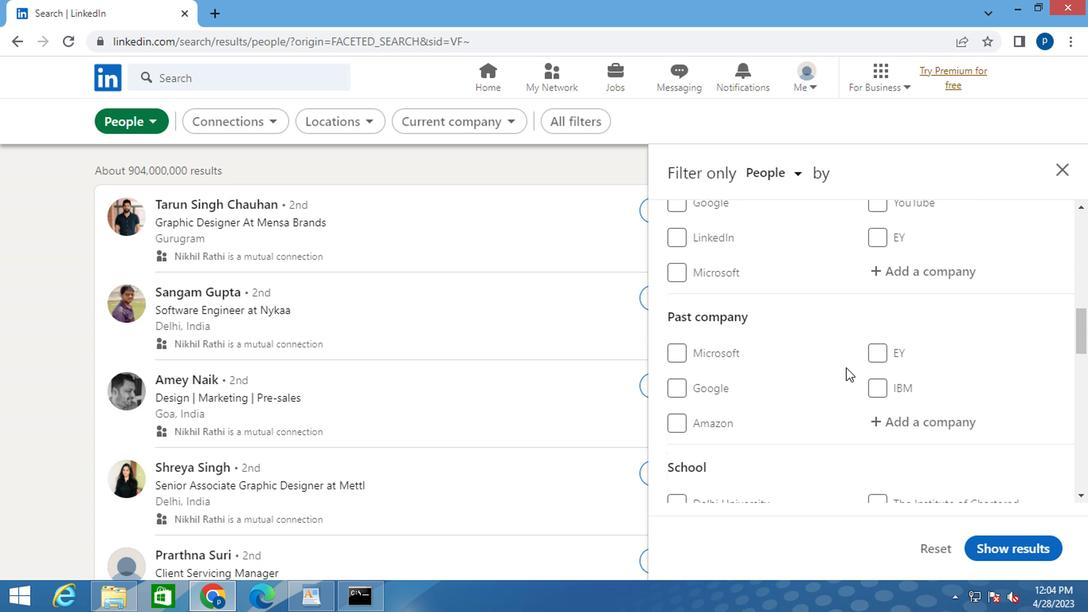 
Action: Mouse scrolled (712, 370) with delta (0, 0)
Screenshot: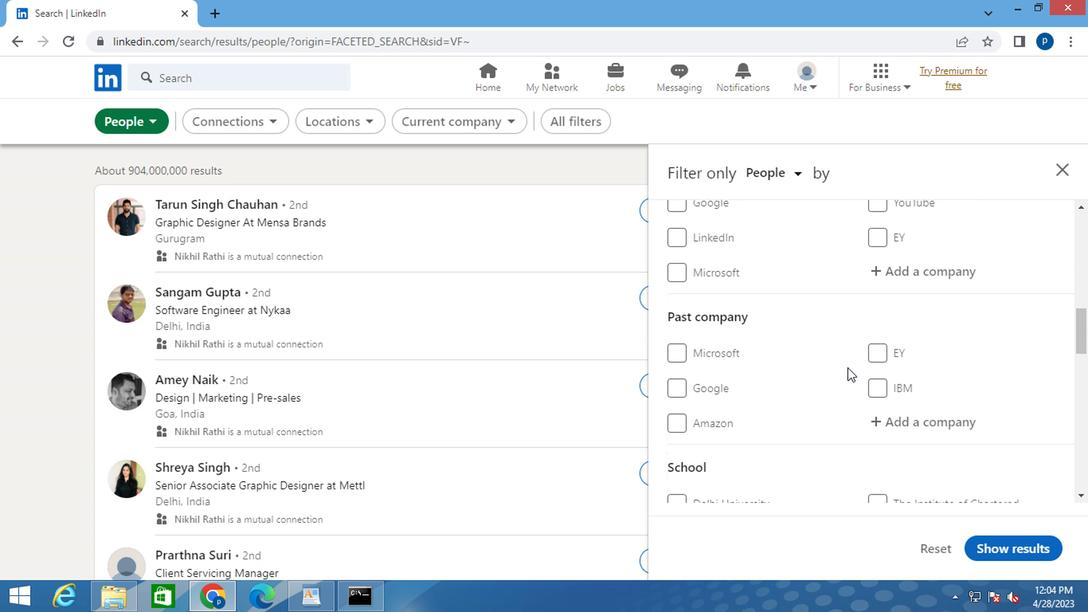 
Action: Mouse moved to (731, 360)
Screenshot: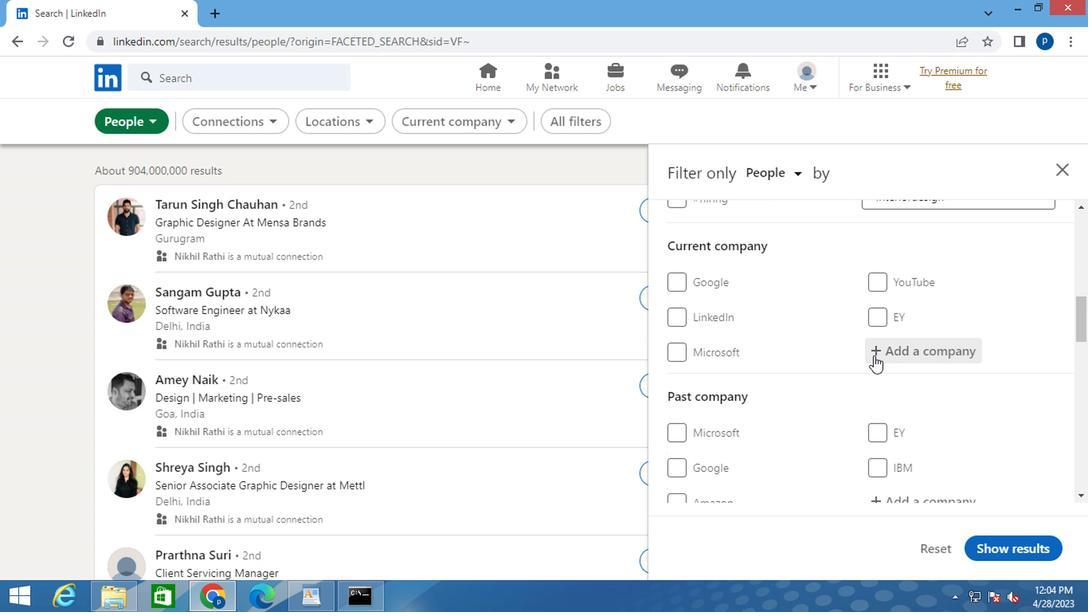
Action: Mouse pressed left at (731, 360)
Screenshot: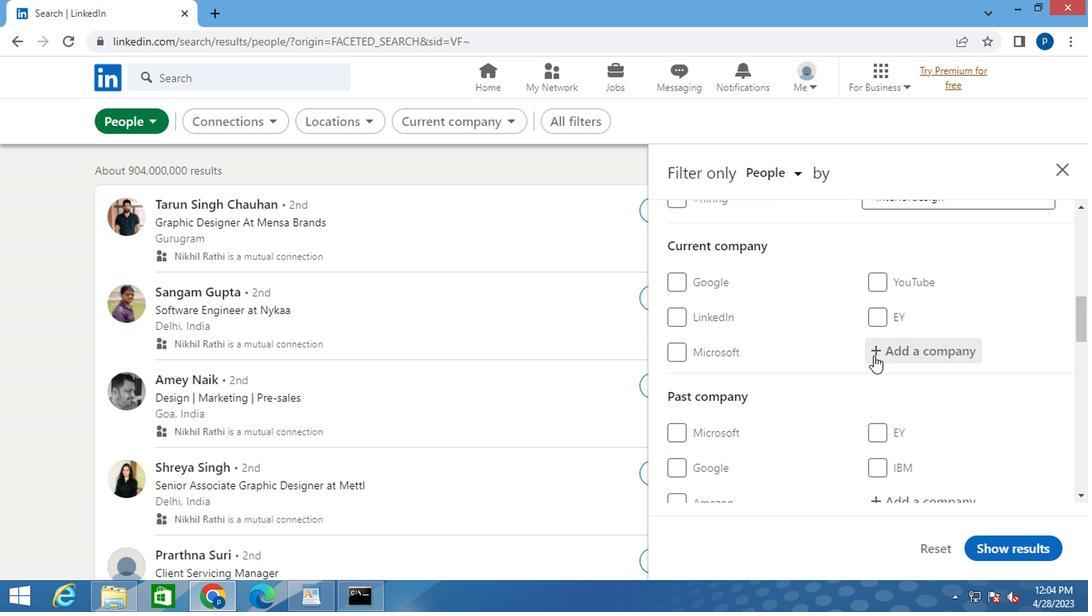 
Action: Key pressed <Key.caps_lock>N<Key.caps_lock>ETWORK18
Screenshot: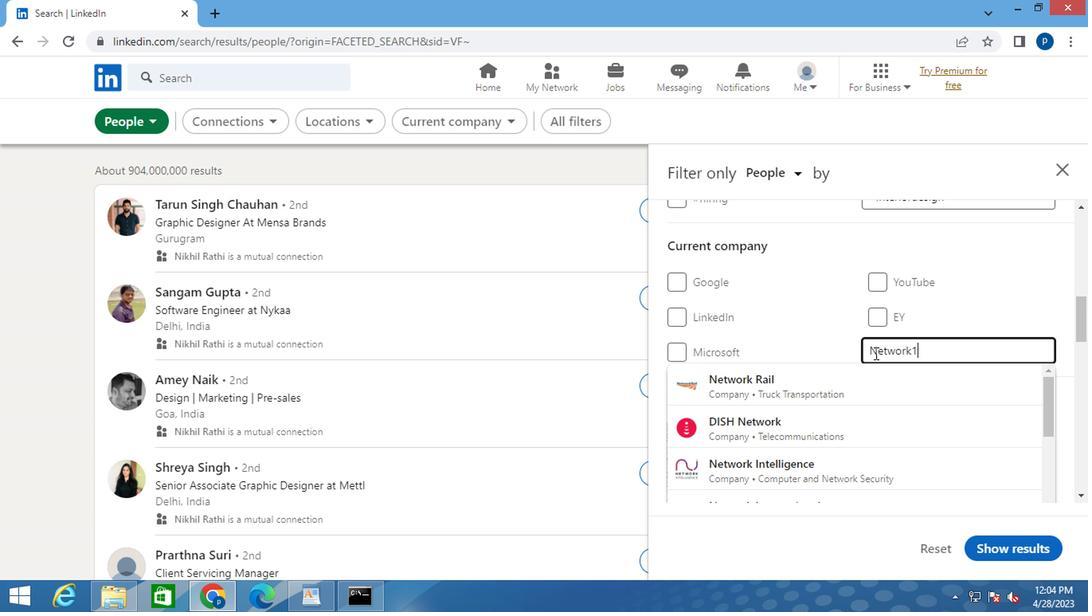 
Action: Mouse moved to (717, 381)
Screenshot: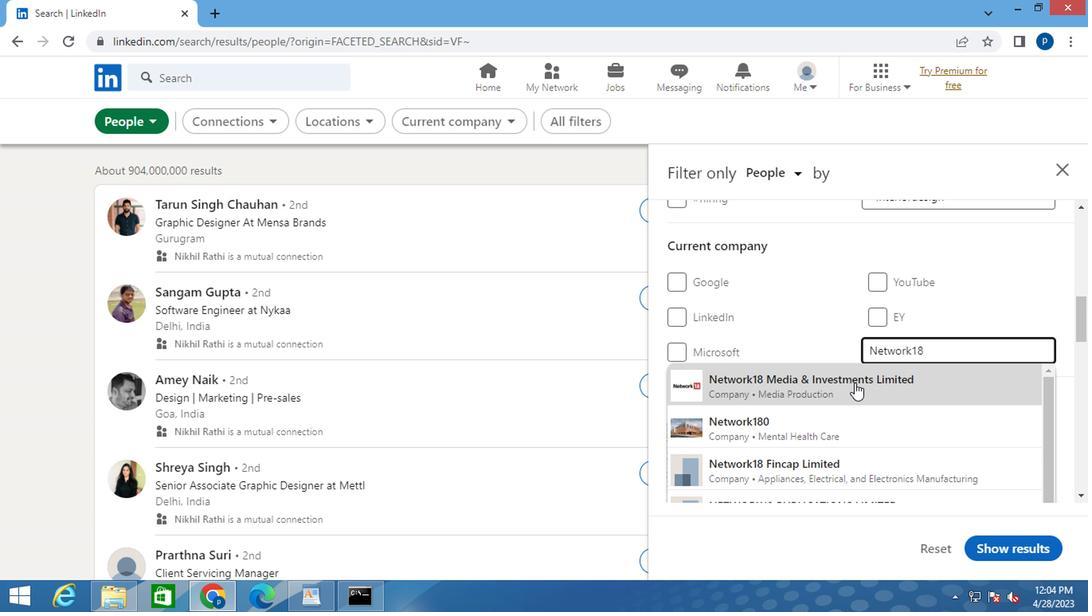 
Action: Mouse pressed left at (717, 381)
Screenshot: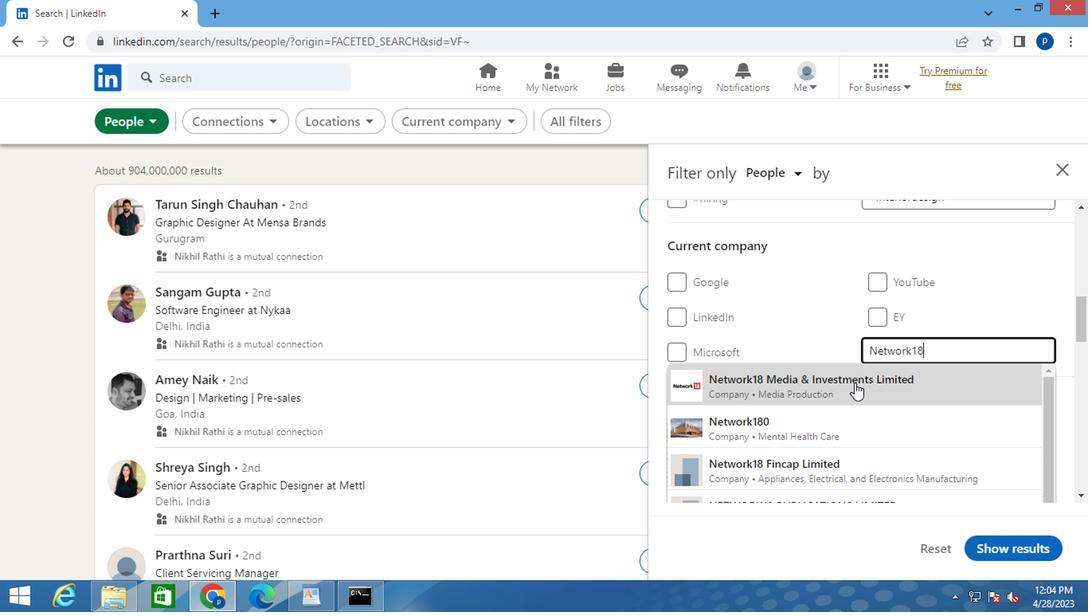 
Action: Mouse moved to (676, 369)
Screenshot: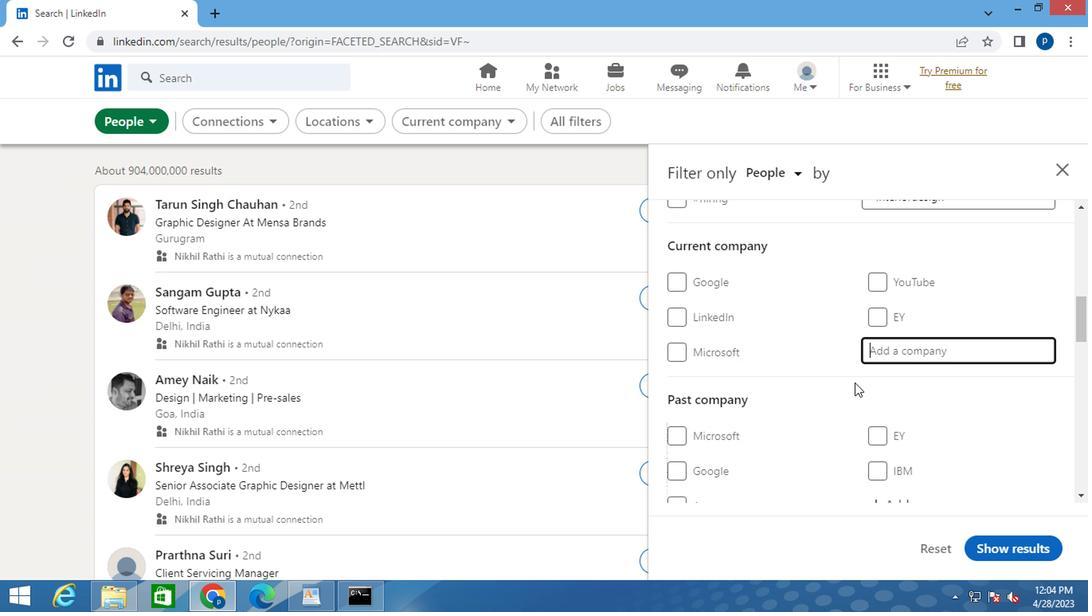 
Action: Mouse scrolled (676, 369) with delta (0, 0)
Screenshot: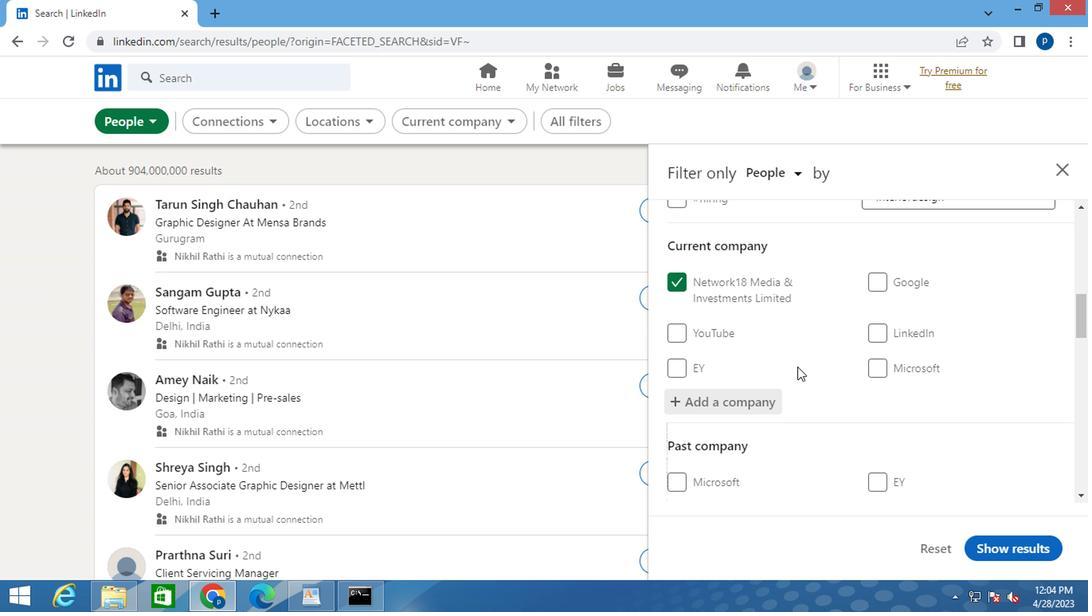 
Action: Mouse scrolled (676, 369) with delta (0, 0)
Screenshot: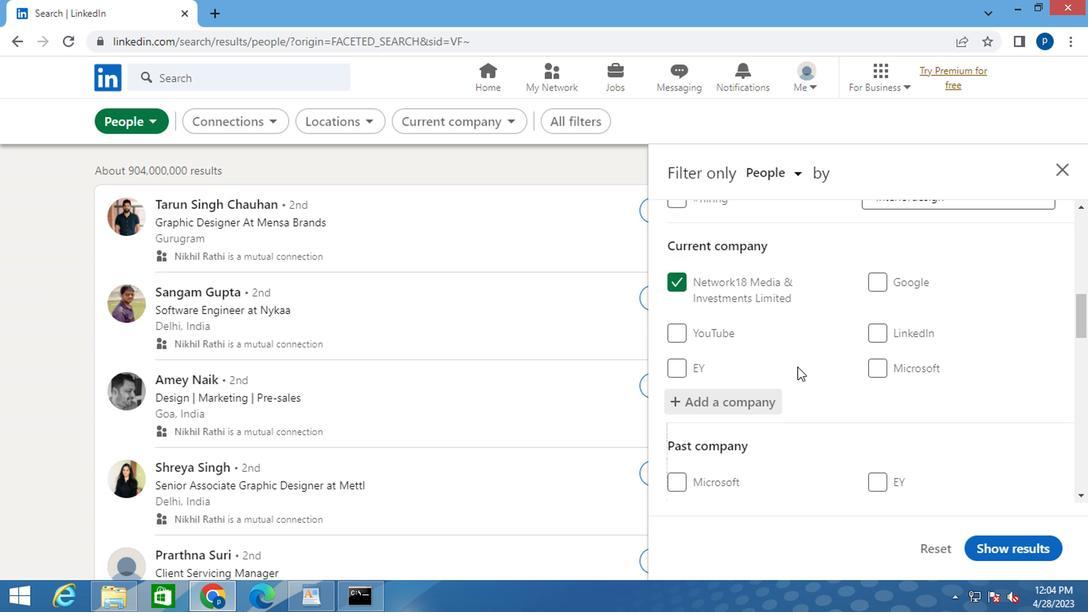 
Action: Mouse moved to (700, 375)
Screenshot: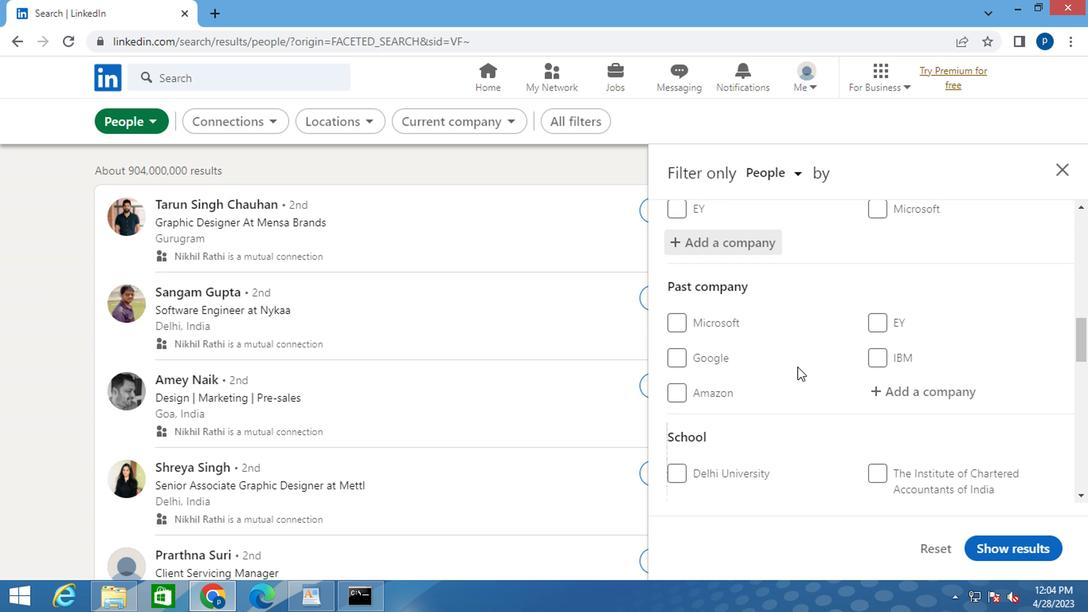 
Action: Mouse scrolled (700, 374) with delta (0, 0)
Screenshot: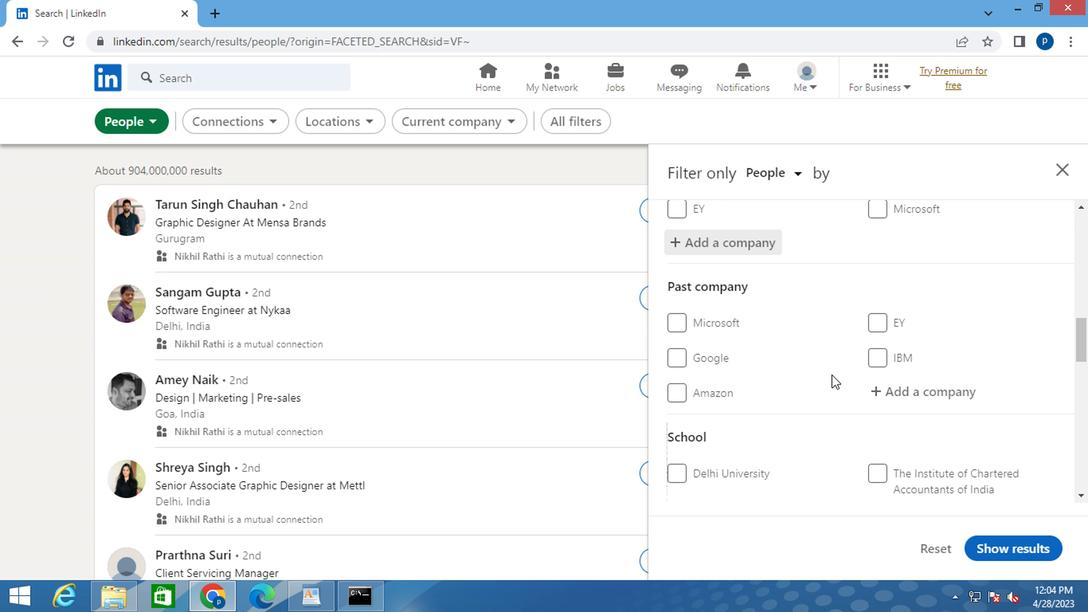 
Action: Mouse moved to (715, 376)
Screenshot: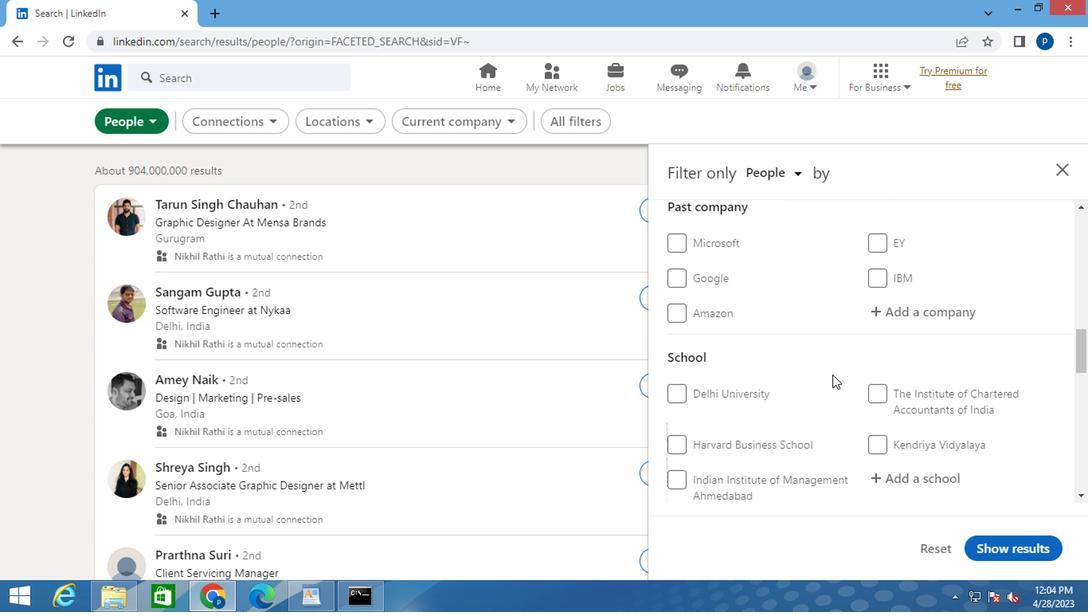 
Action: Mouse scrolled (715, 376) with delta (0, 0)
Screenshot: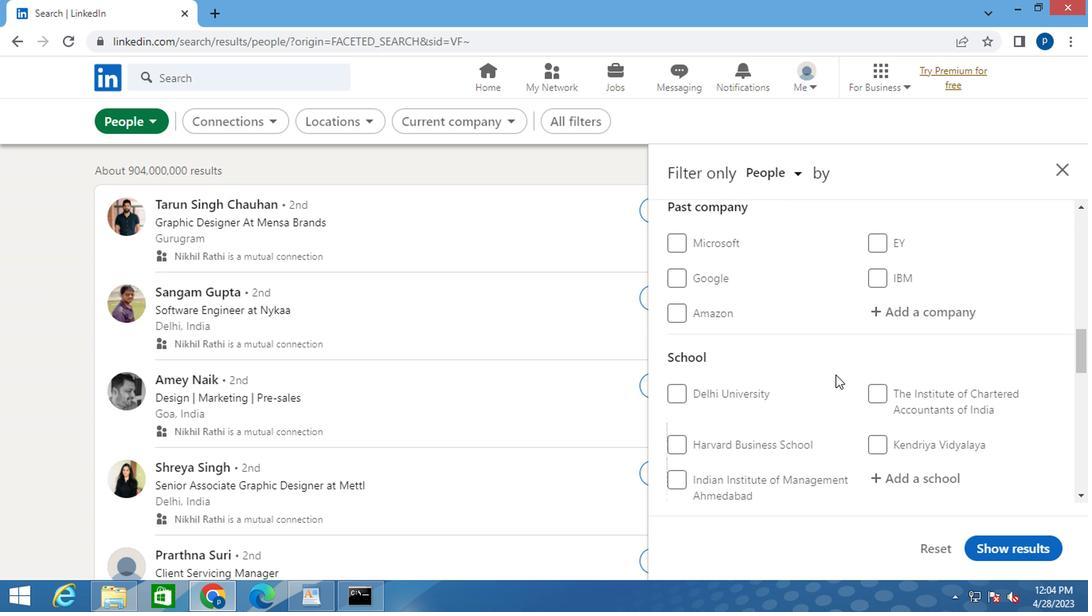 
Action: Mouse moved to (749, 390)
Screenshot: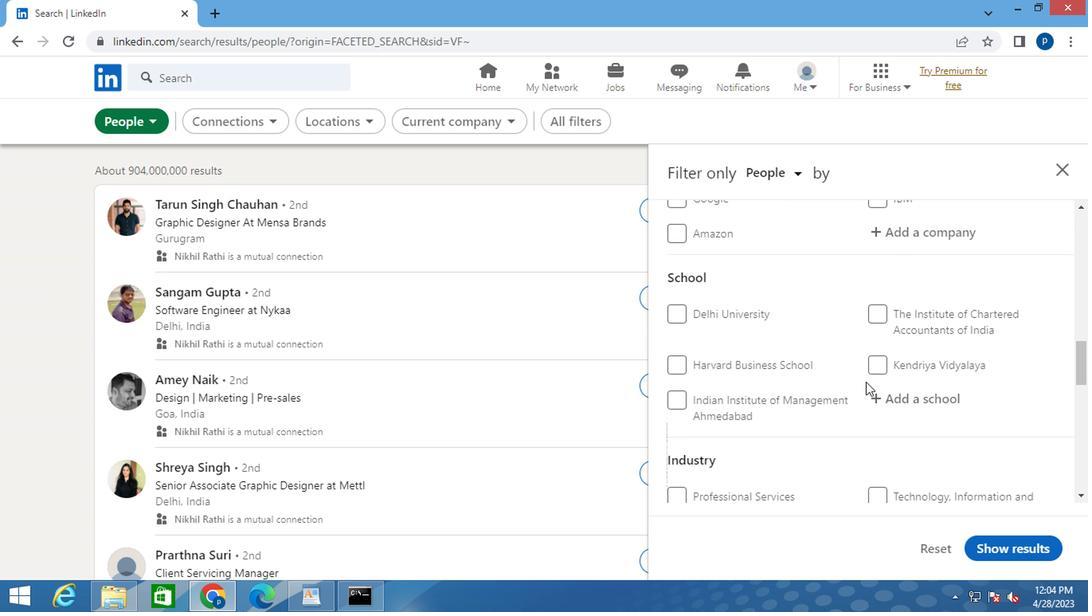 
Action: Mouse pressed left at (749, 390)
Screenshot: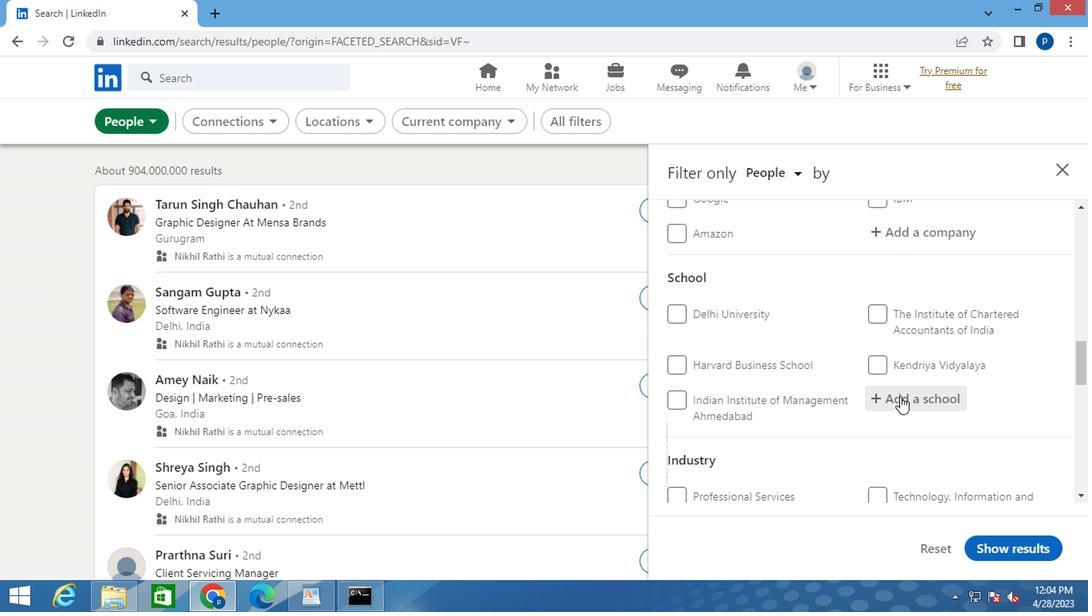 
Action: Mouse pressed left at (749, 390)
Screenshot: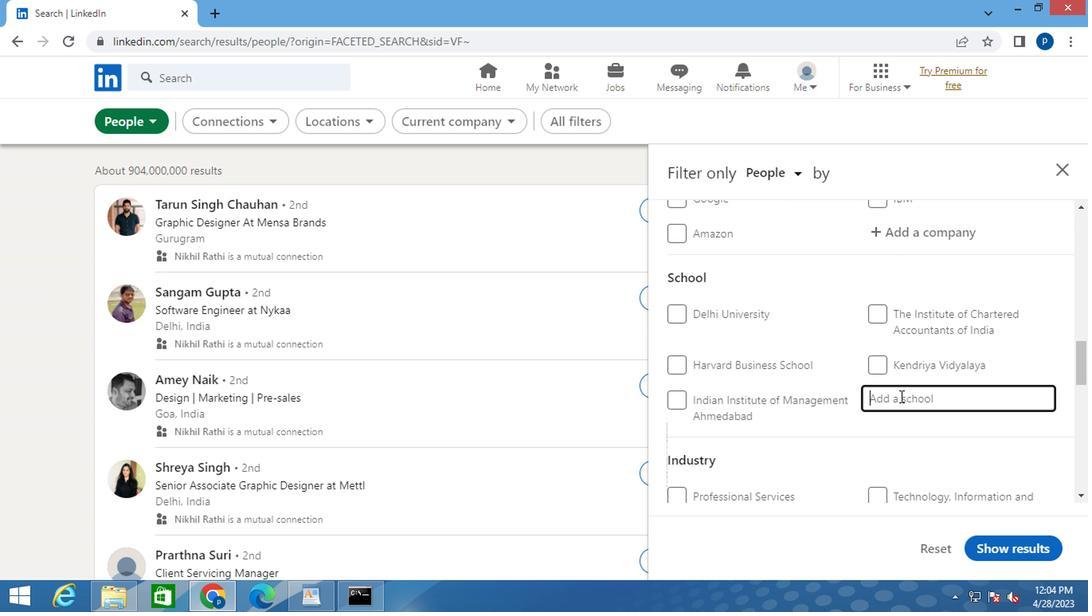 
Action: Key pressed <Key.caps_lock>M<Key.caps_lock>ONAD
Screenshot: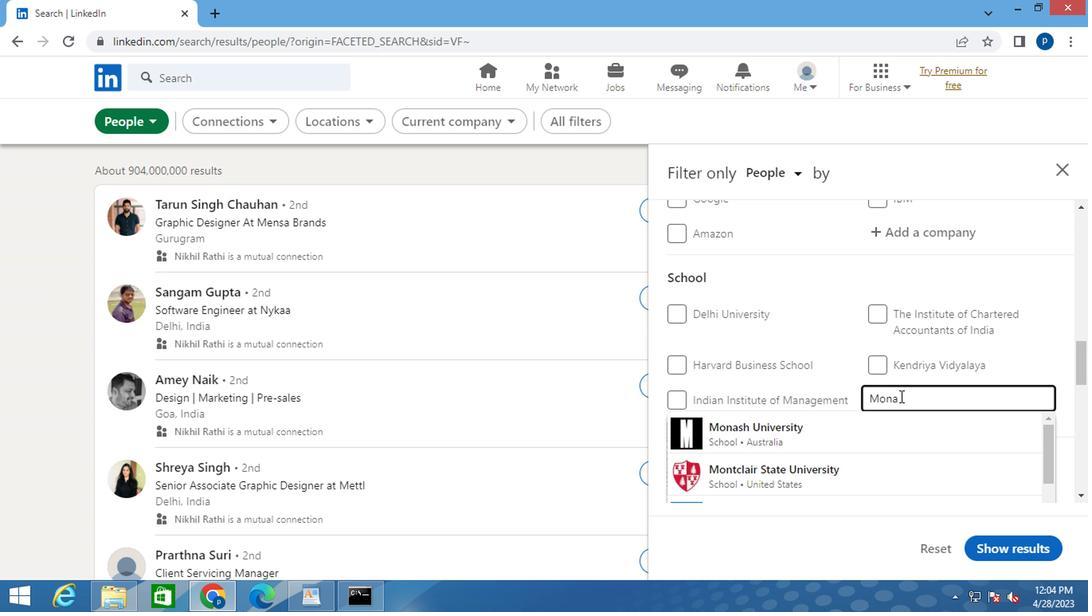 
Action: Mouse moved to (678, 413)
Screenshot: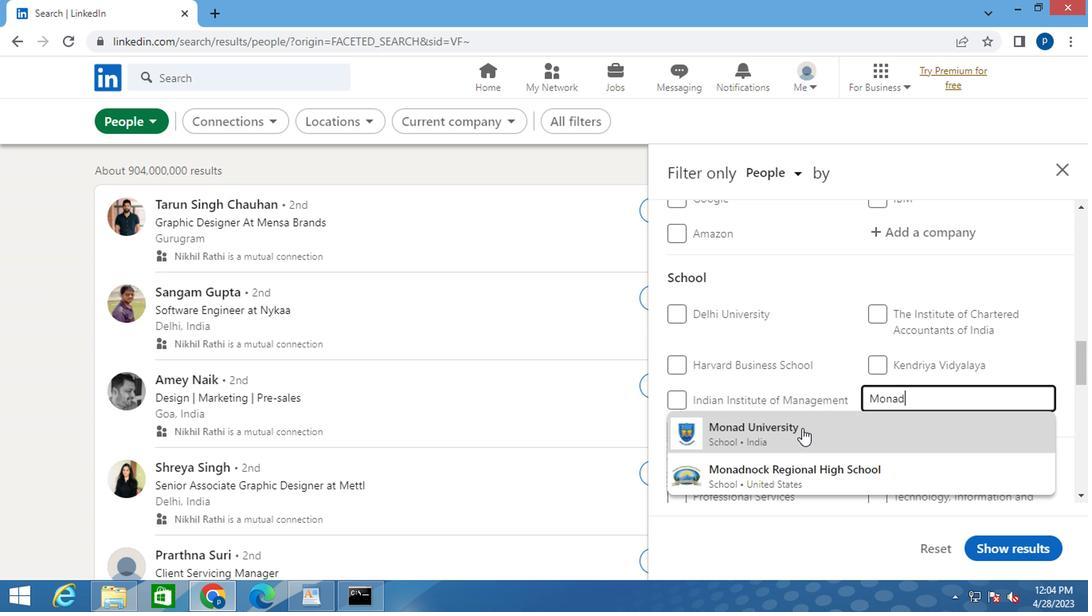 
Action: Mouse pressed left at (678, 413)
Screenshot: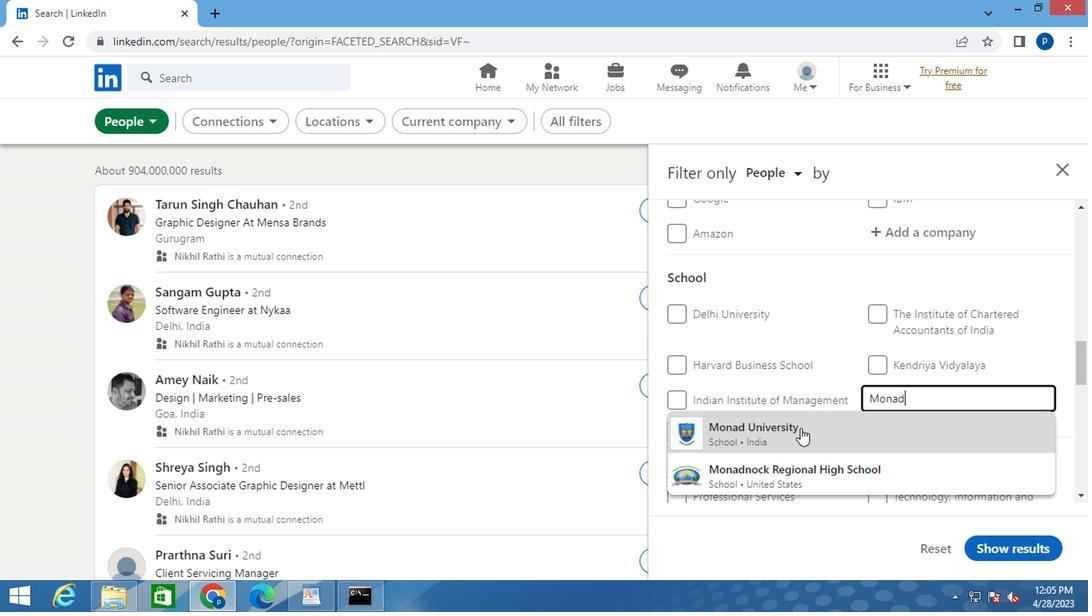 
Action: Mouse moved to (660, 391)
Screenshot: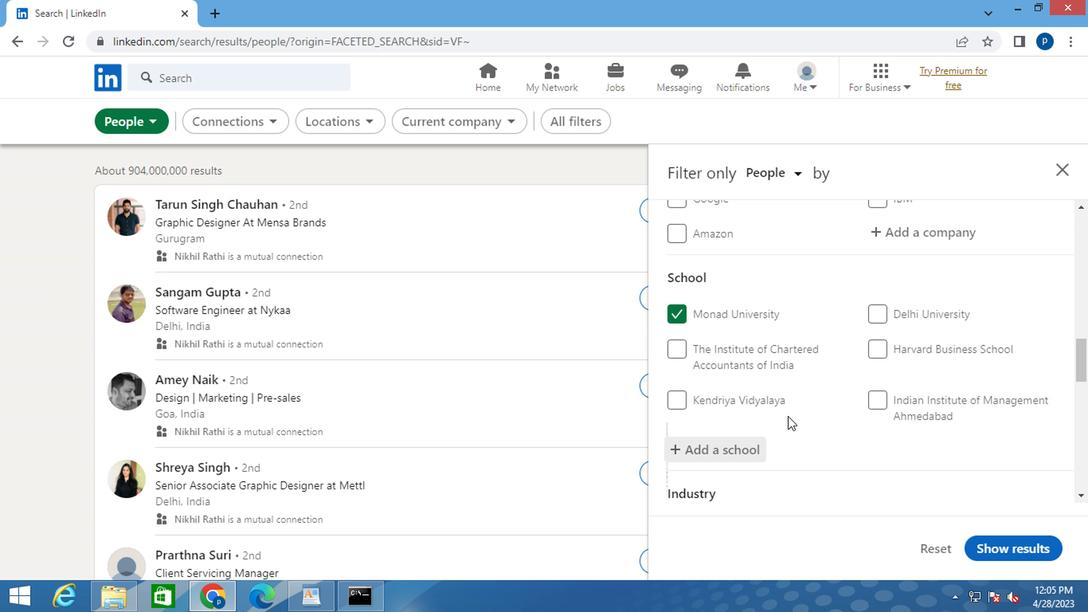 
Action: Mouse scrolled (660, 390) with delta (0, 0)
Screenshot: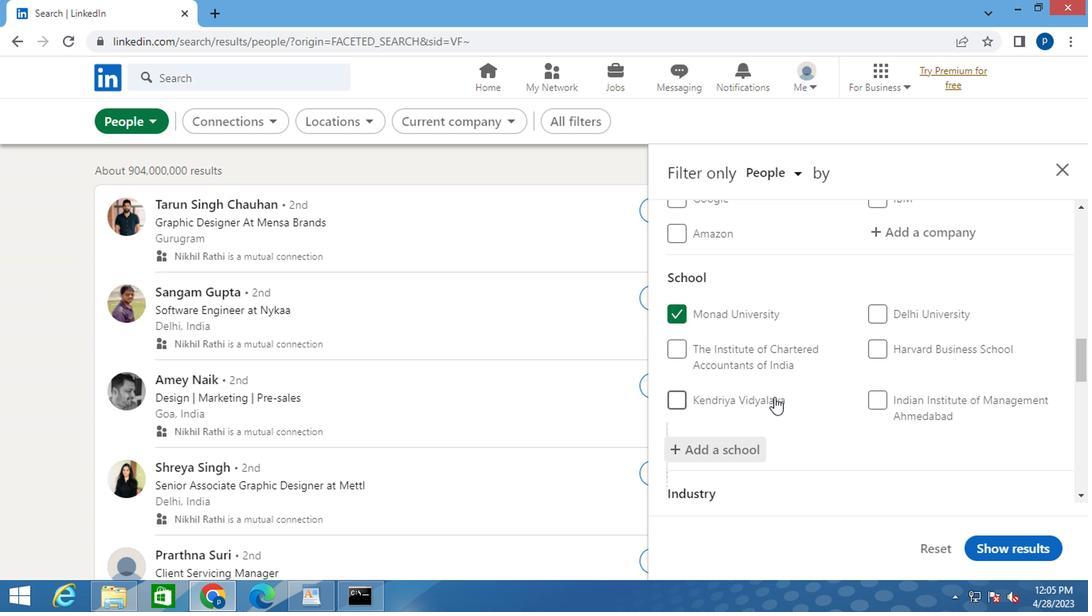 
Action: Mouse scrolled (660, 390) with delta (0, 0)
Screenshot: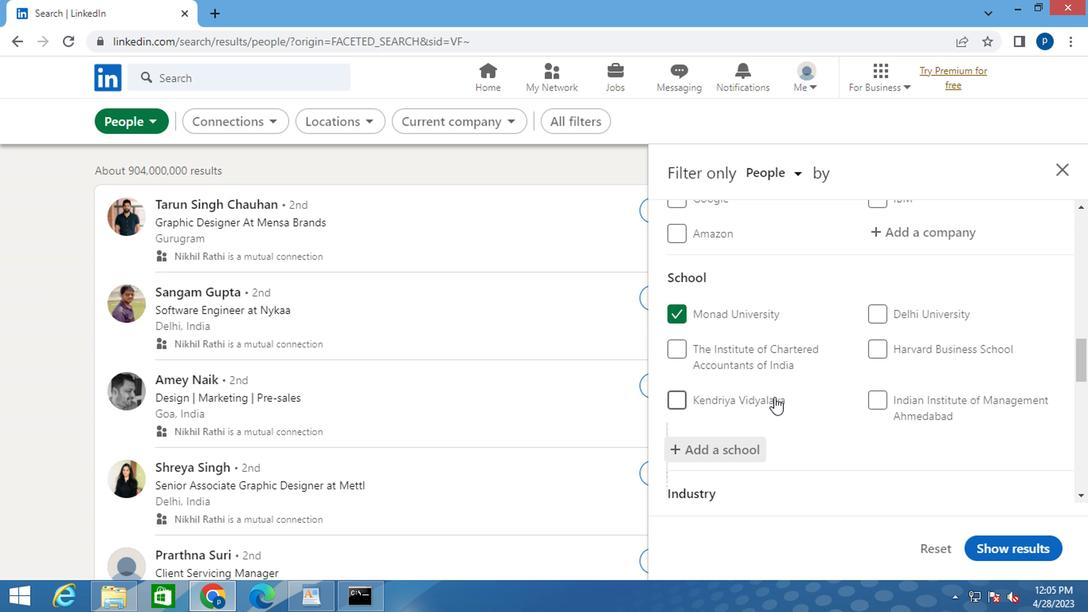 
Action: Mouse moved to (661, 382)
Screenshot: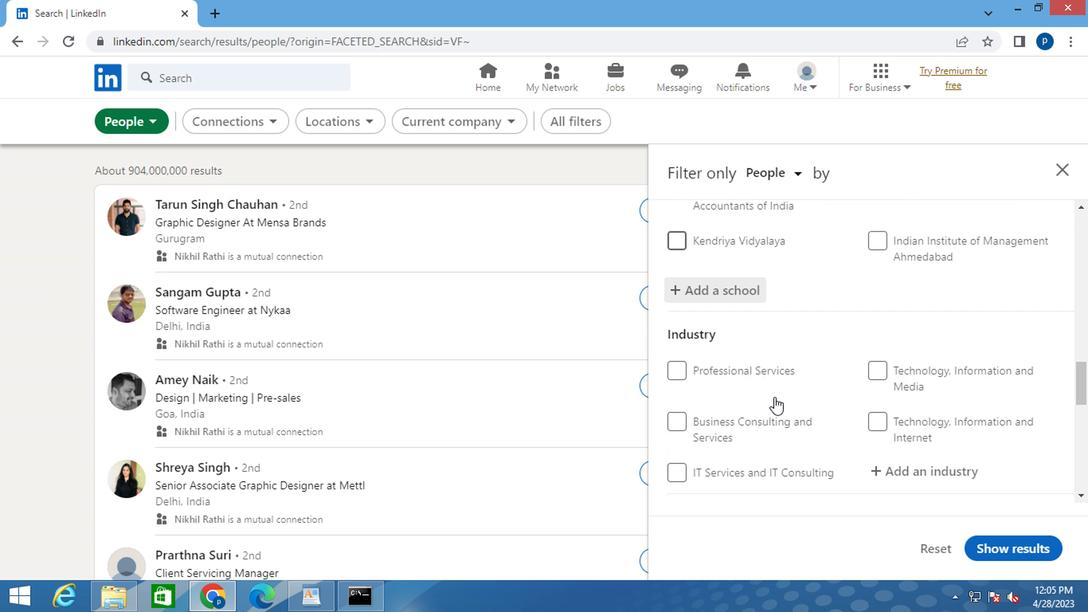 
Action: Mouse scrolled (661, 381) with delta (0, 0)
Screenshot: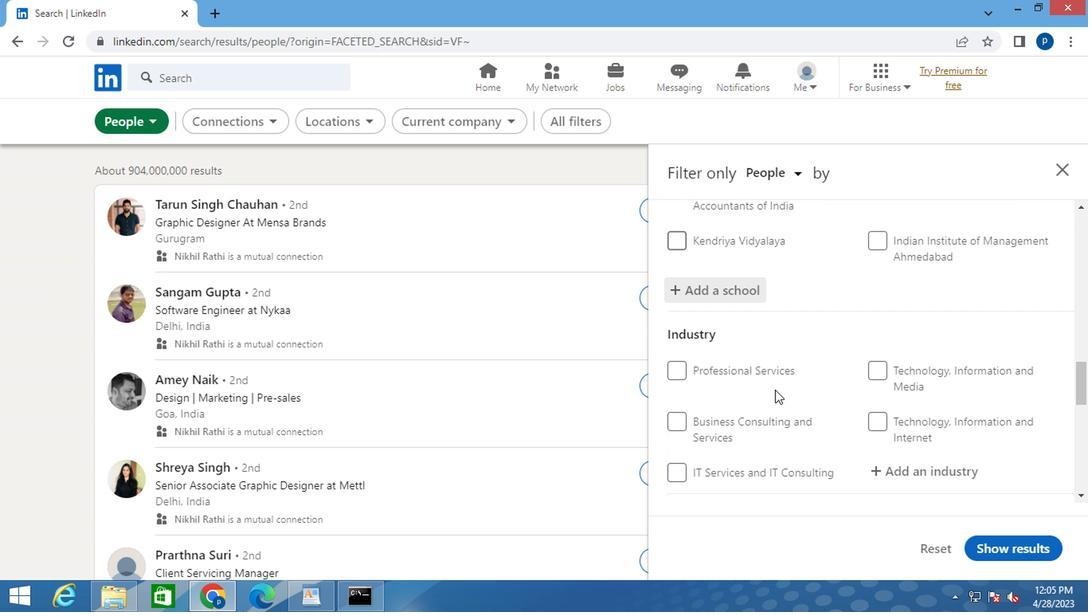 
Action: Mouse scrolled (661, 381) with delta (0, 0)
Screenshot: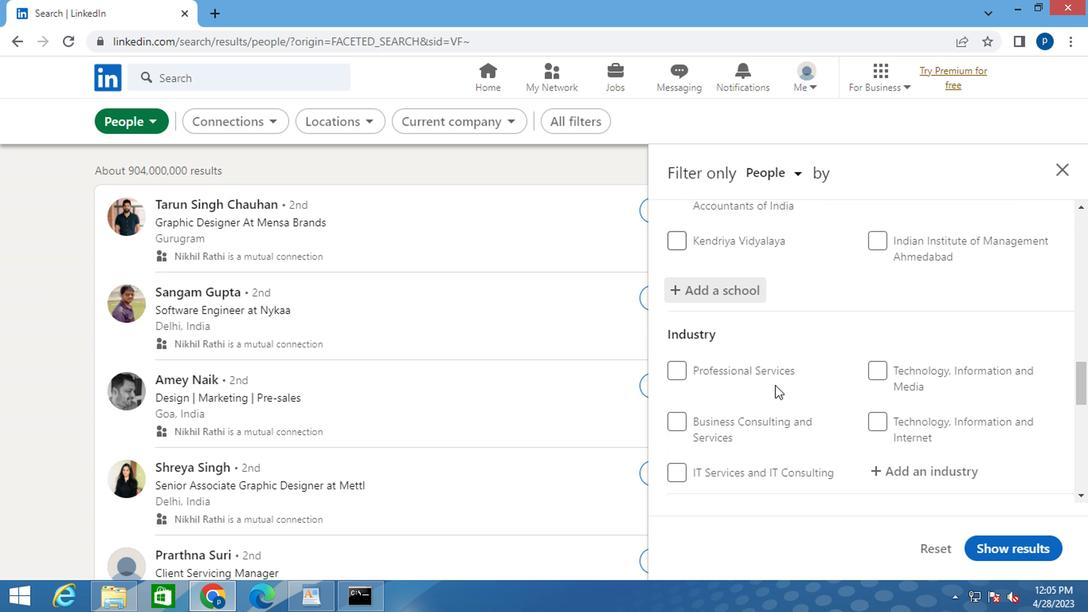 
Action: Mouse moved to (749, 331)
Screenshot: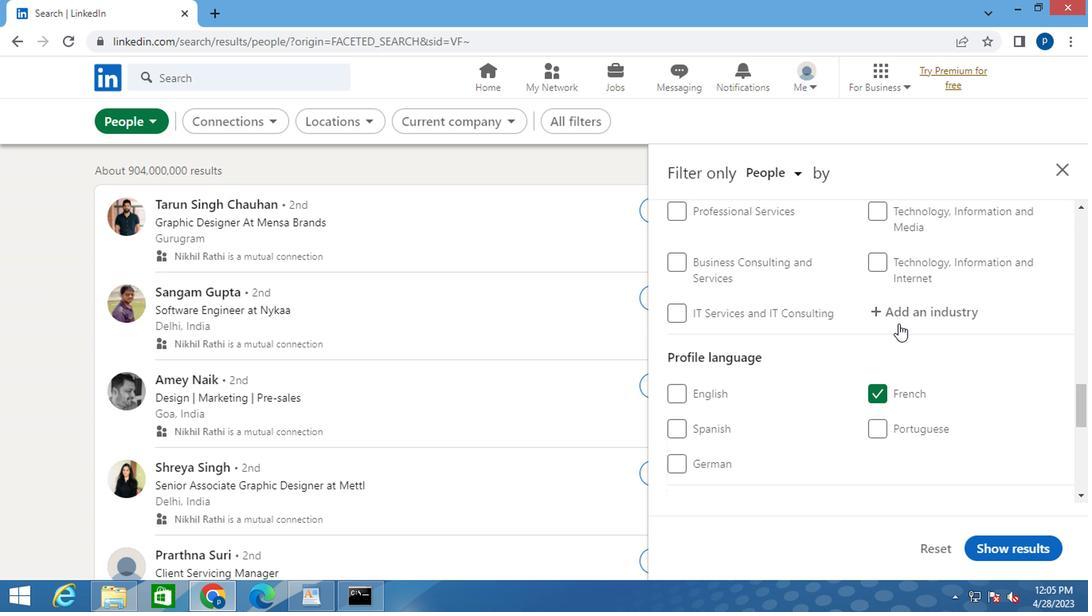 
Action: Mouse pressed left at (749, 331)
Screenshot: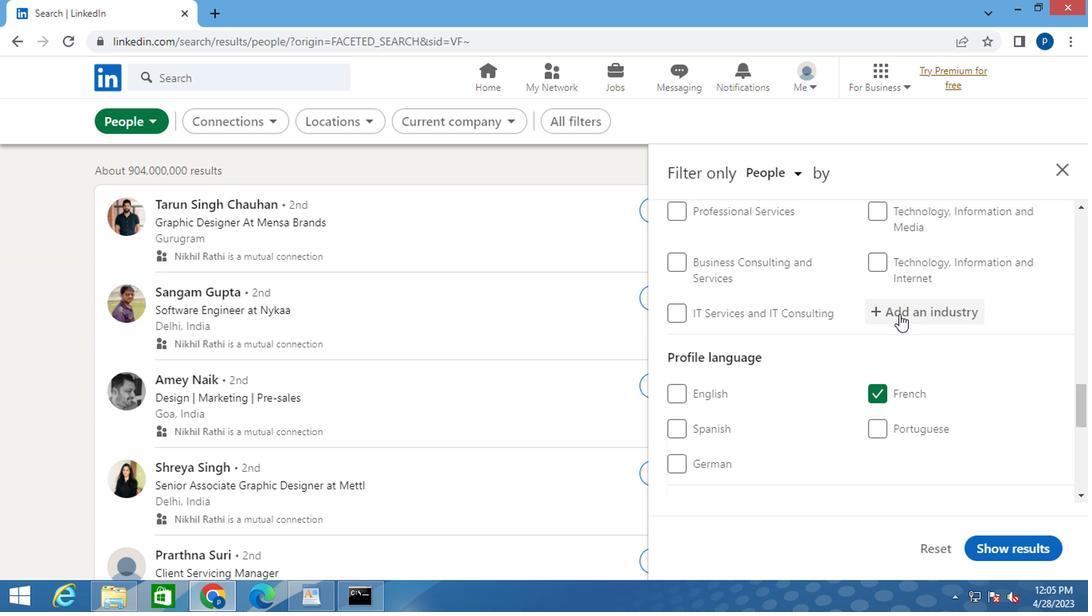 
Action: Mouse pressed left at (749, 331)
Screenshot: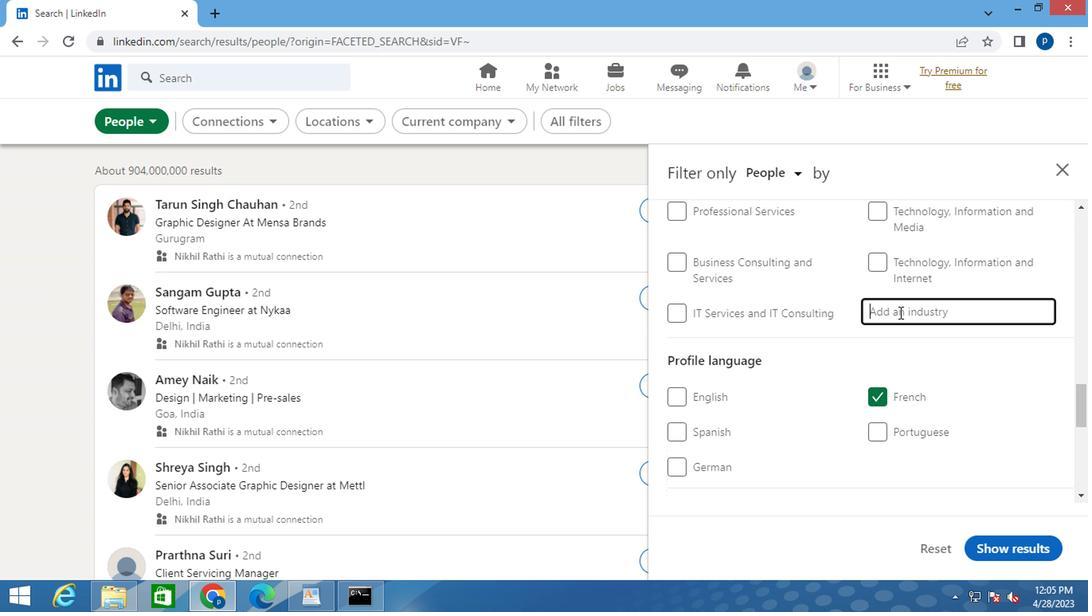 
Action: Key pressed <Key.caps_lock>IN<Key.backspace><Key.caps_lock>NSURANCE
Screenshot: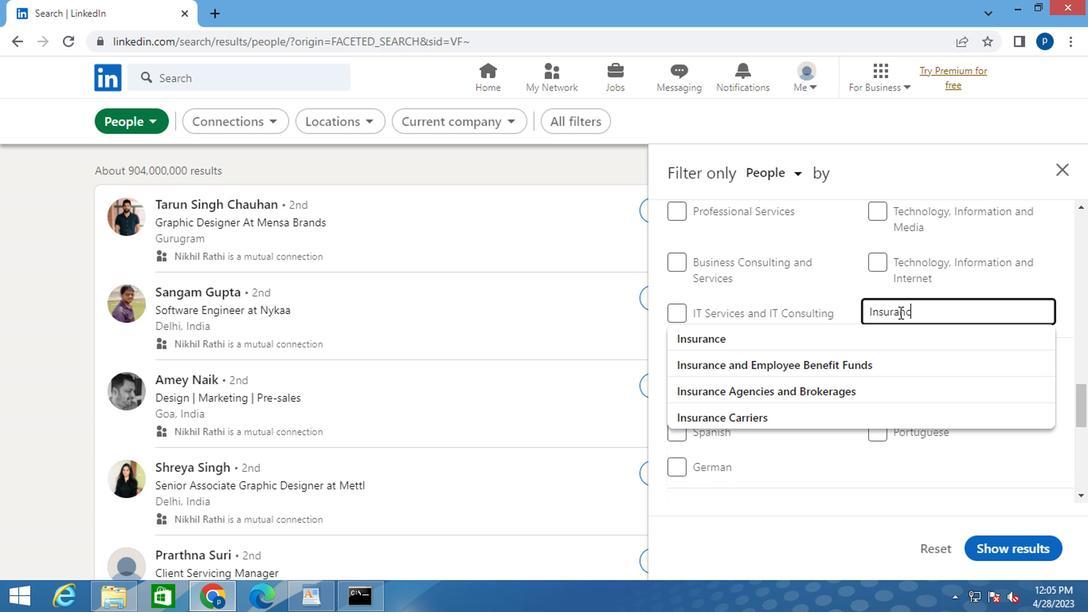 
Action: Mouse moved to (734, 372)
Screenshot: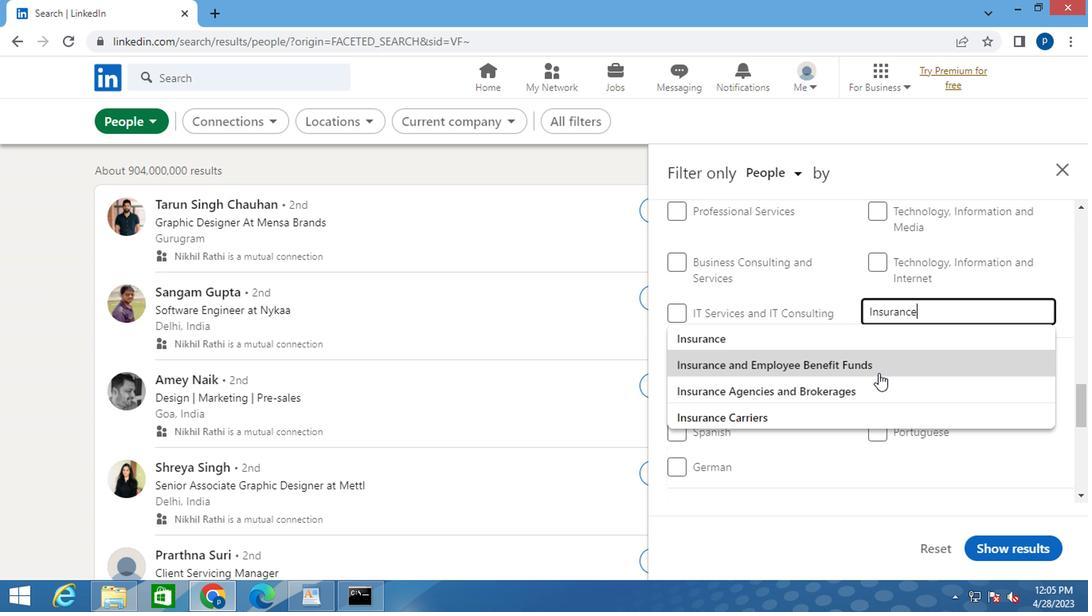 
Action: Mouse pressed left at (734, 372)
Screenshot: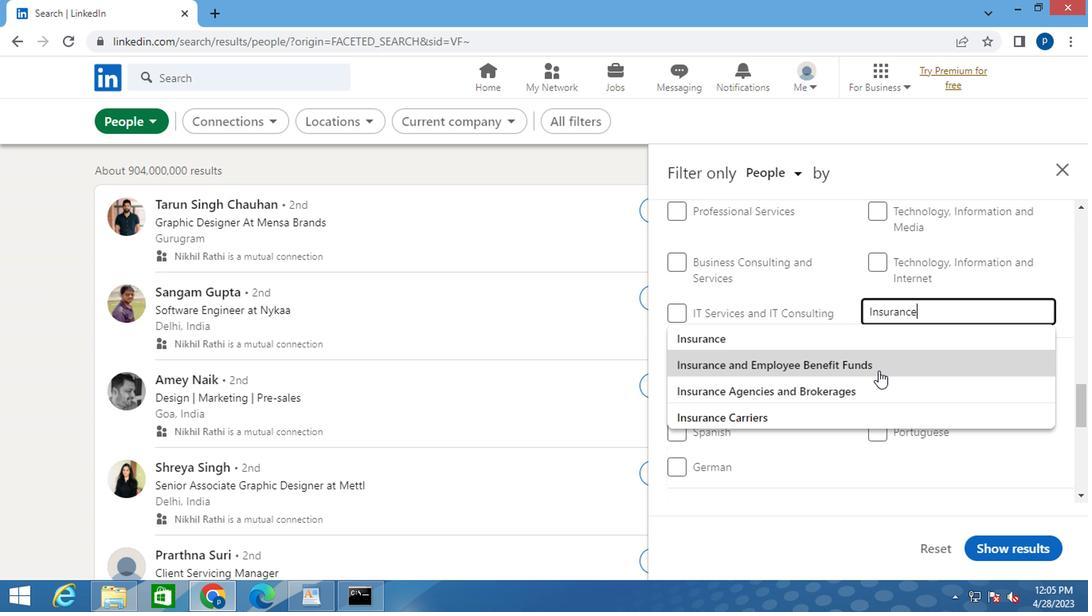 
Action: Mouse moved to (715, 374)
Screenshot: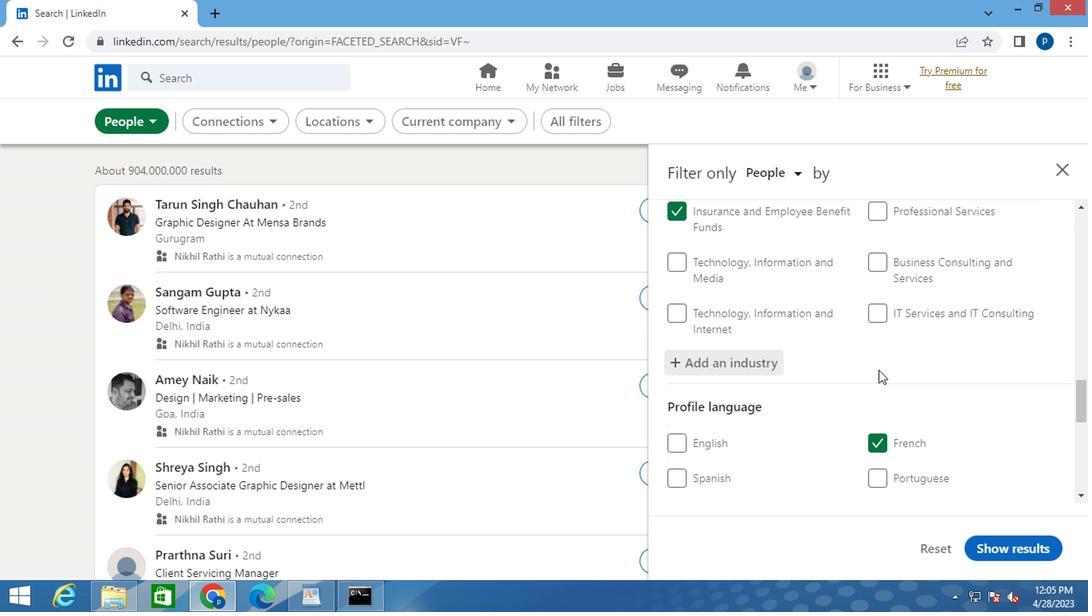 
Action: Mouse scrolled (715, 373) with delta (0, 0)
Screenshot: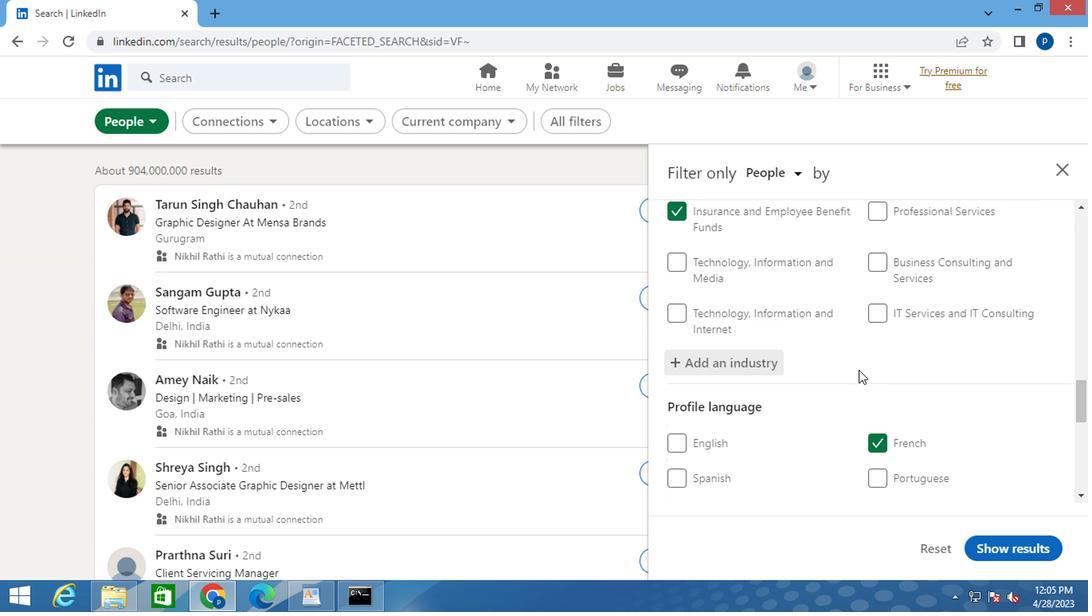 
Action: Mouse moved to (714, 374)
Screenshot: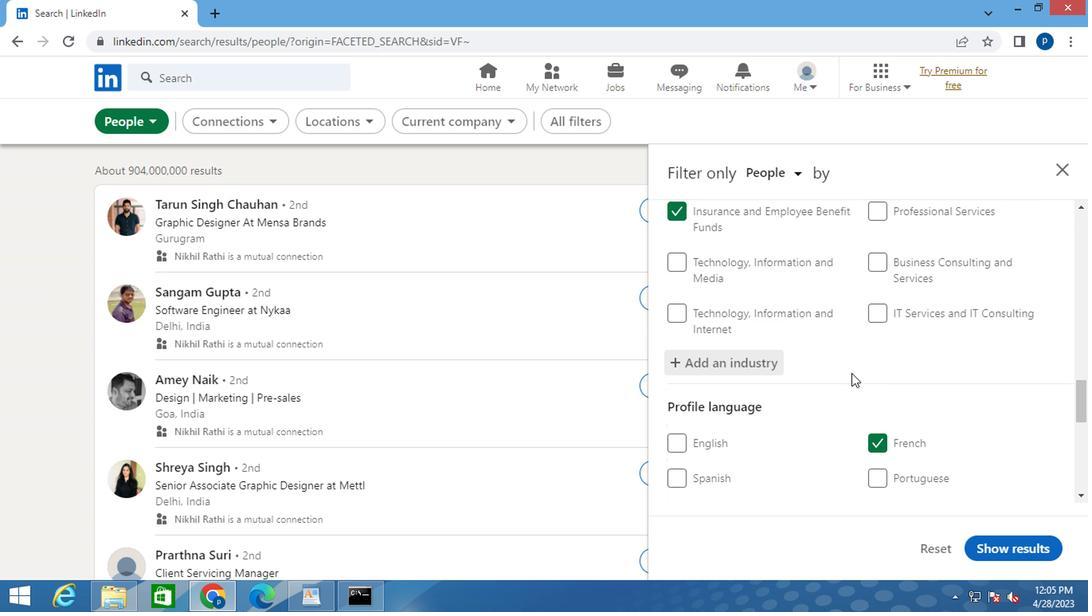 
Action: Mouse scrolled (714, 373) with delta (0, 0)
Screenshot: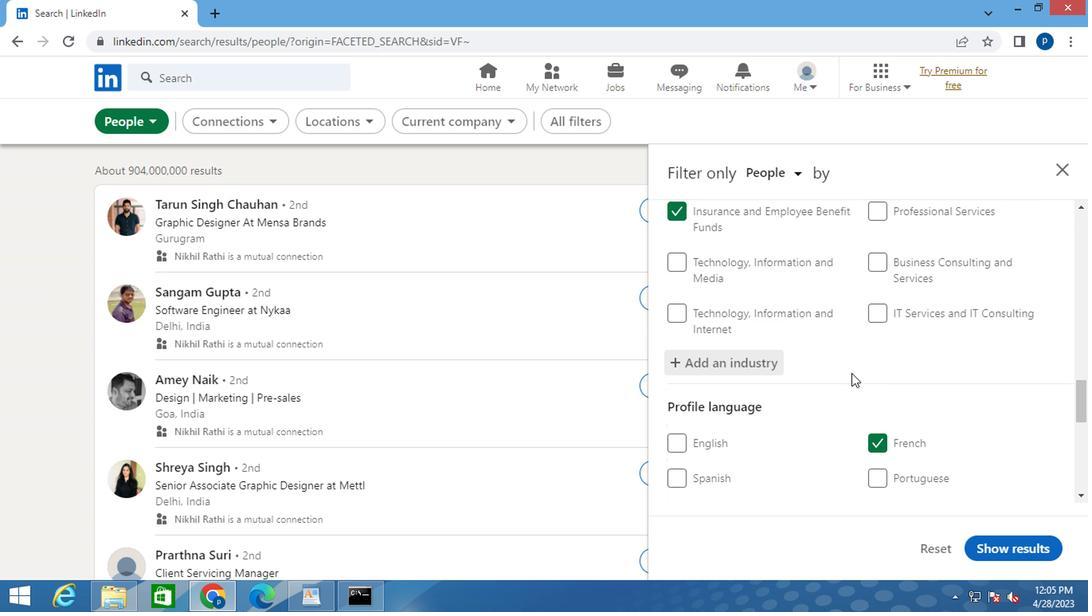 
Action: Mouse moved to (715, 374)
Screenshot: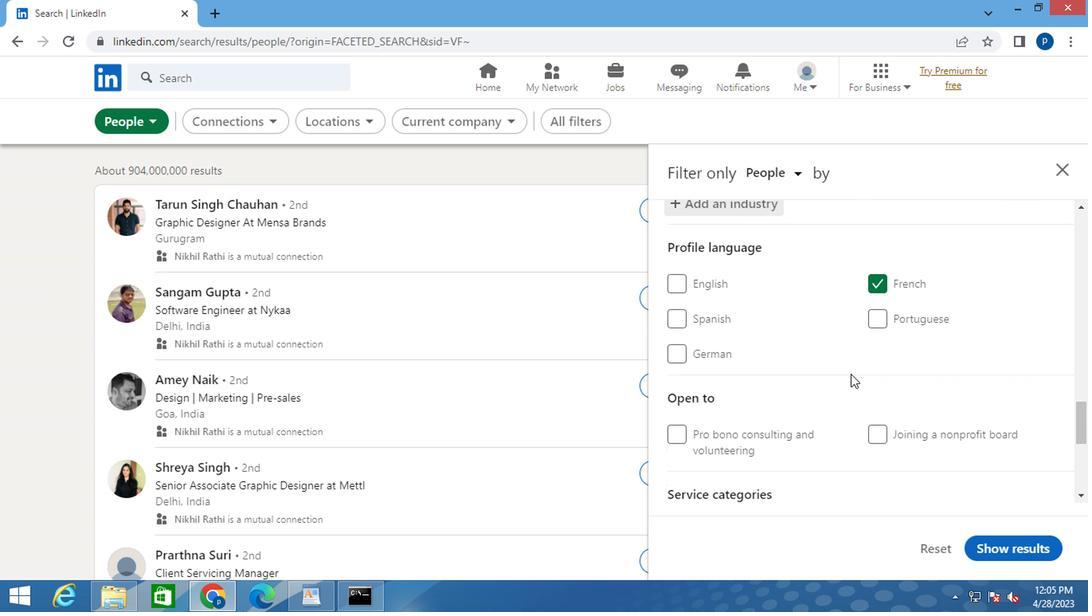 
Action: Mouse scrolled (715, 374) with delta (0, 0)
Screenshot: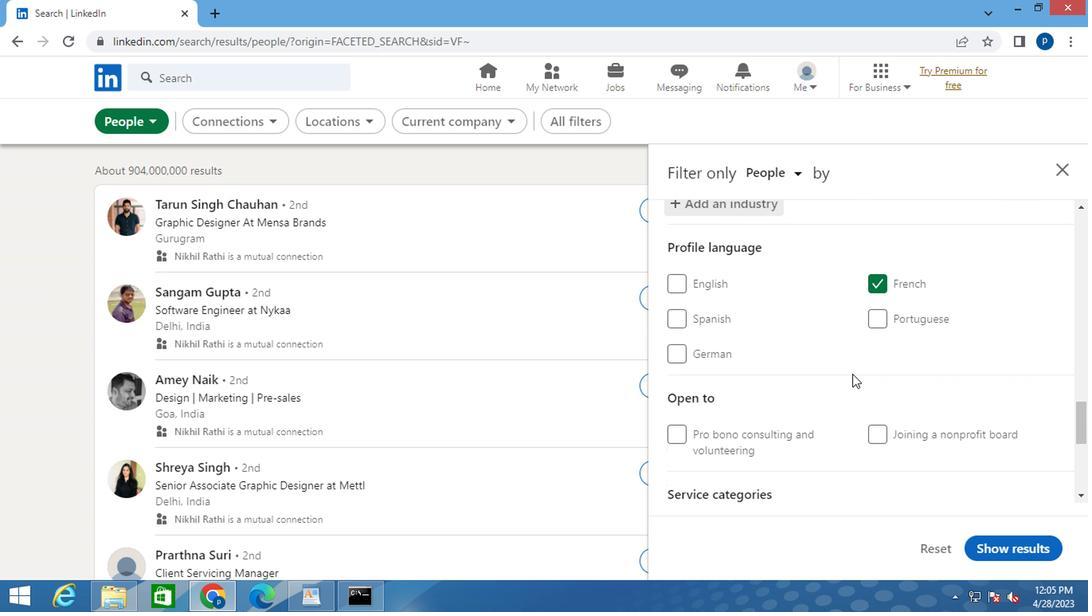 
Action: Mouse scrolled (715, 374) with delta (0, 0)
Screenshot: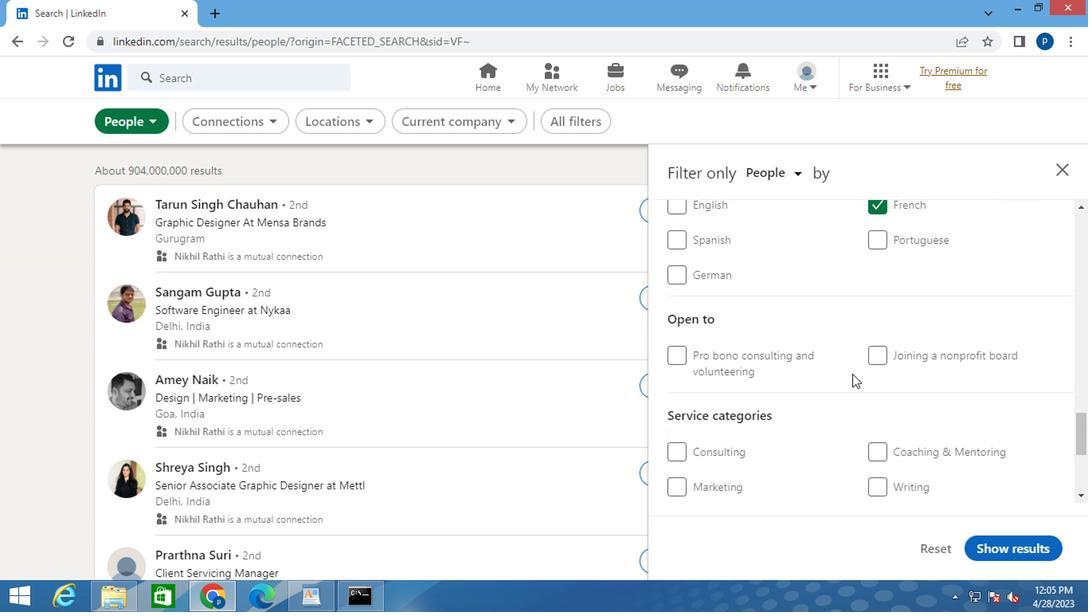 
Action: Mouse scrolled (715, 374) with delta (0, 0)
Screenshot: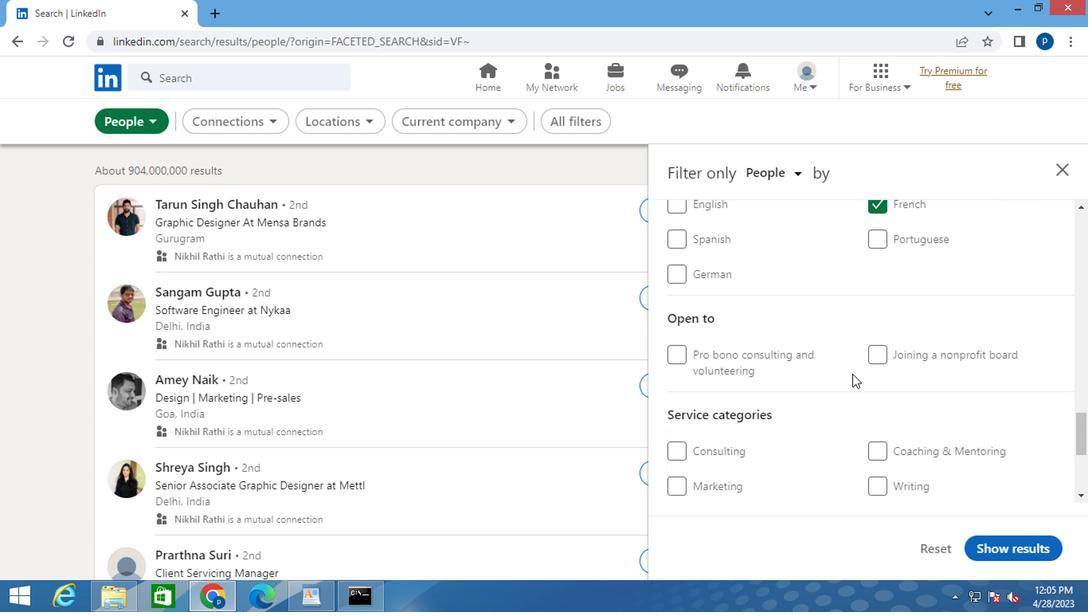 
Action: Mouse moved to (743, 370)
Screenshot: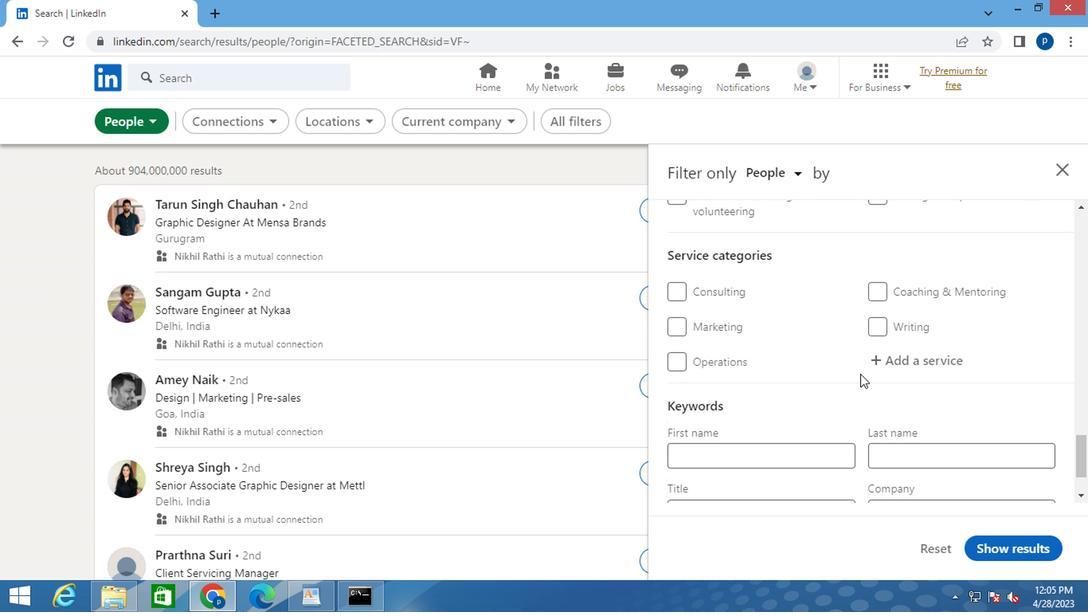 
Action: Mouse pressed left at (743, 370)
Screenshot: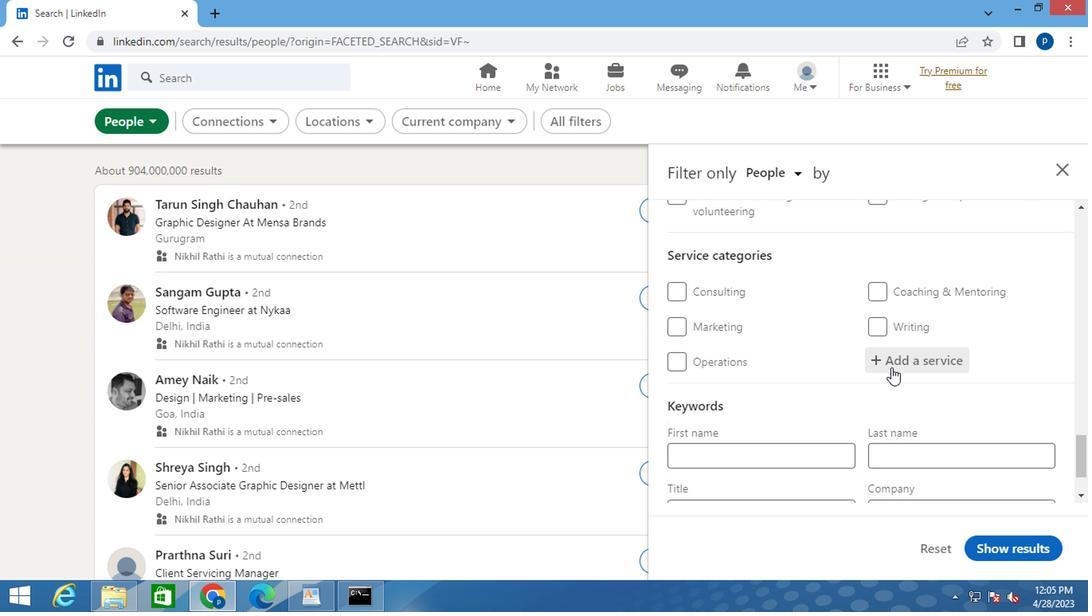 
Action: Mouse pressed left at (743, 370)
Screenshot: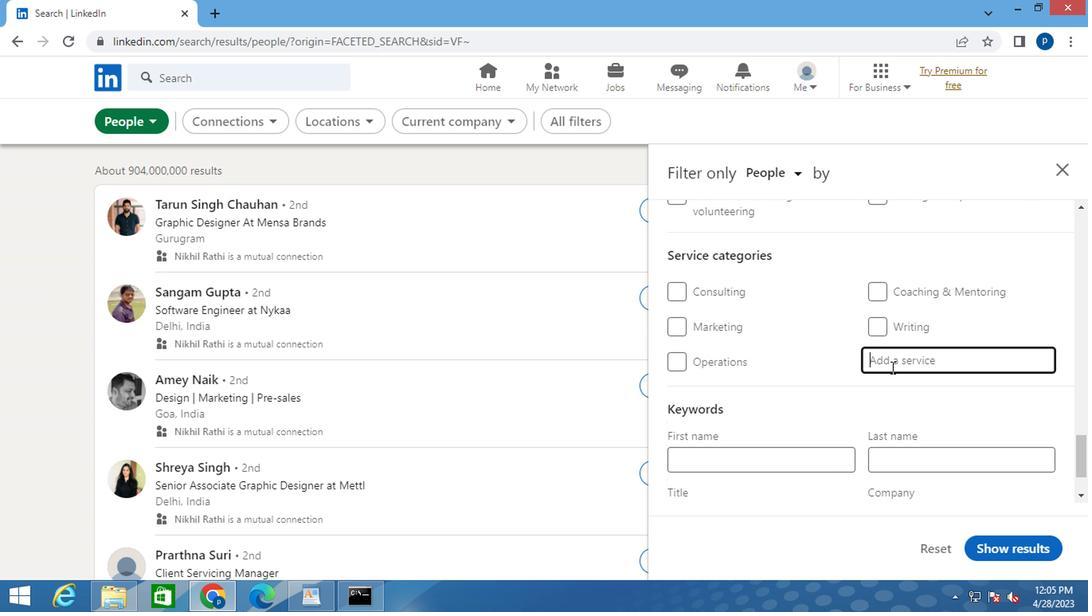 
Action: Key pressed <Key.caps_lock>D<Key.caps_lock>IGITAL
Screenshot: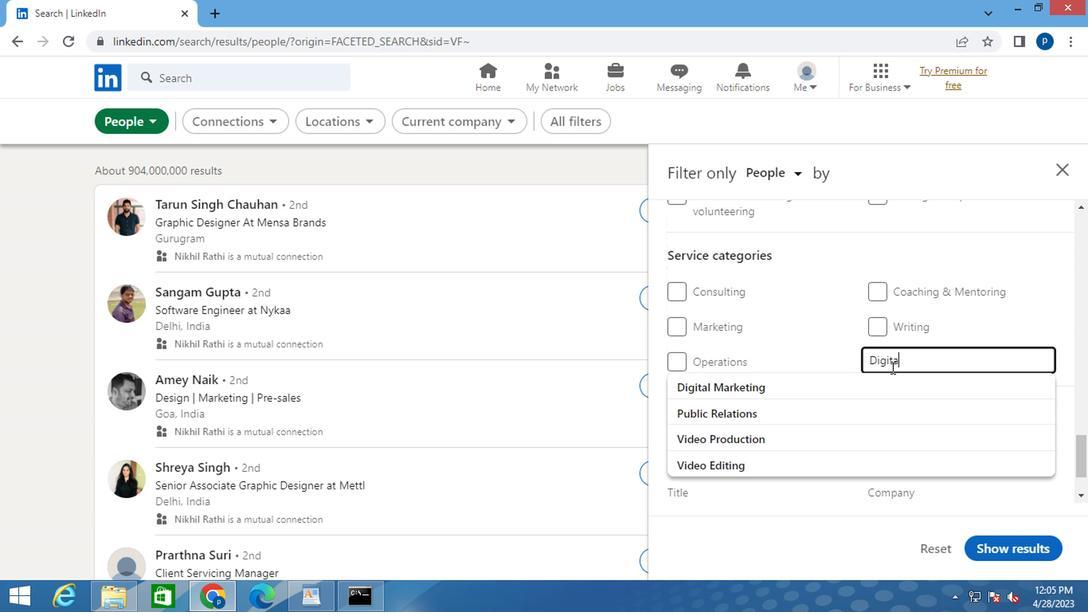 
Action: Mouse moved to (685, 382)
Screenshot: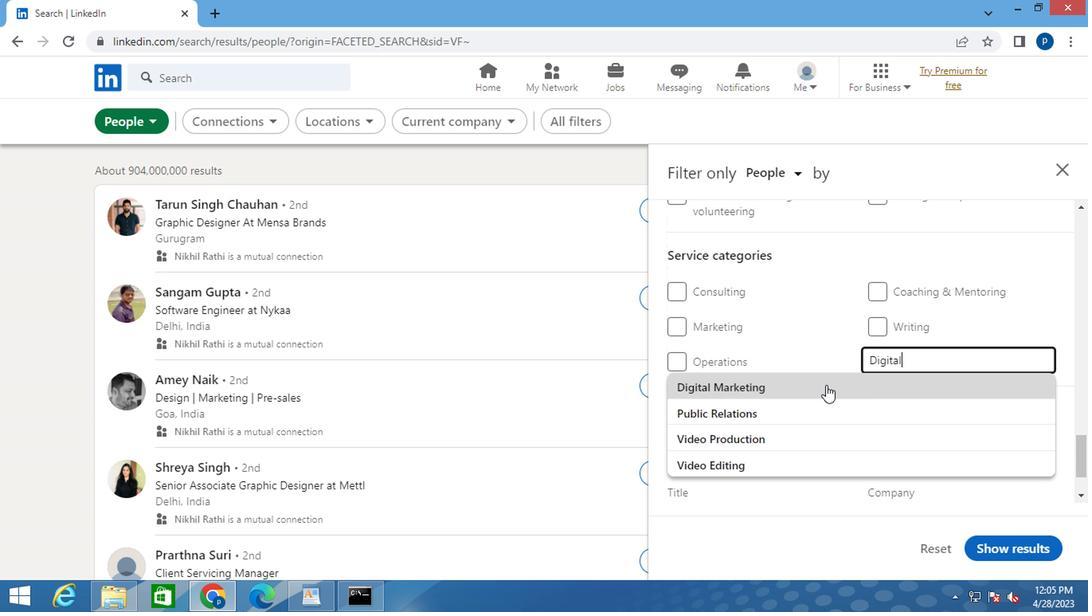 
Action: Mouse pressed left at (685, 382)
Screenshot: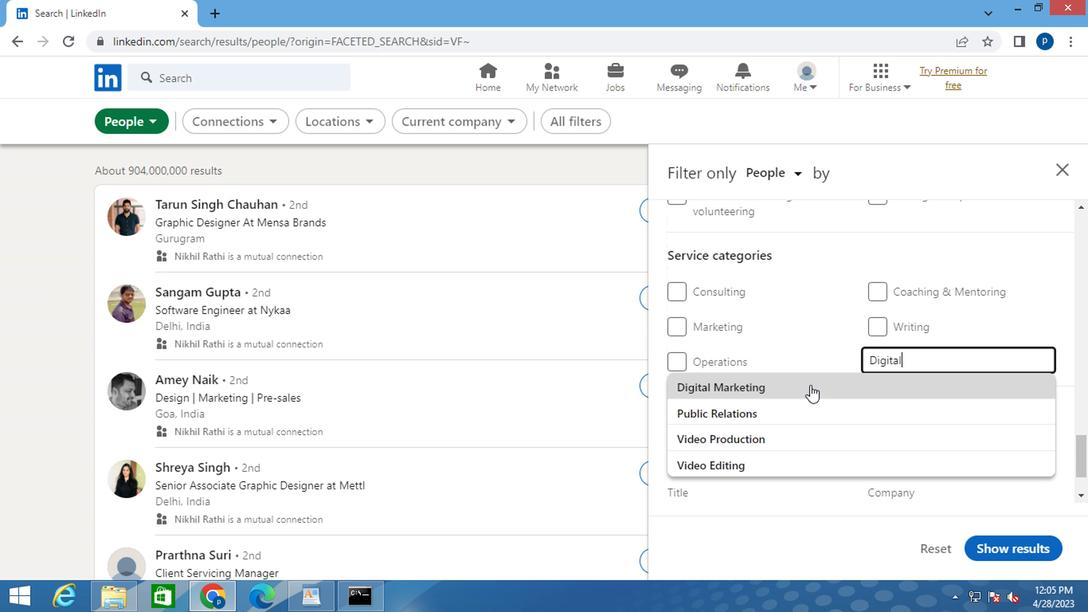 
Action: Mouse moved to (660, 374)
Screenshot: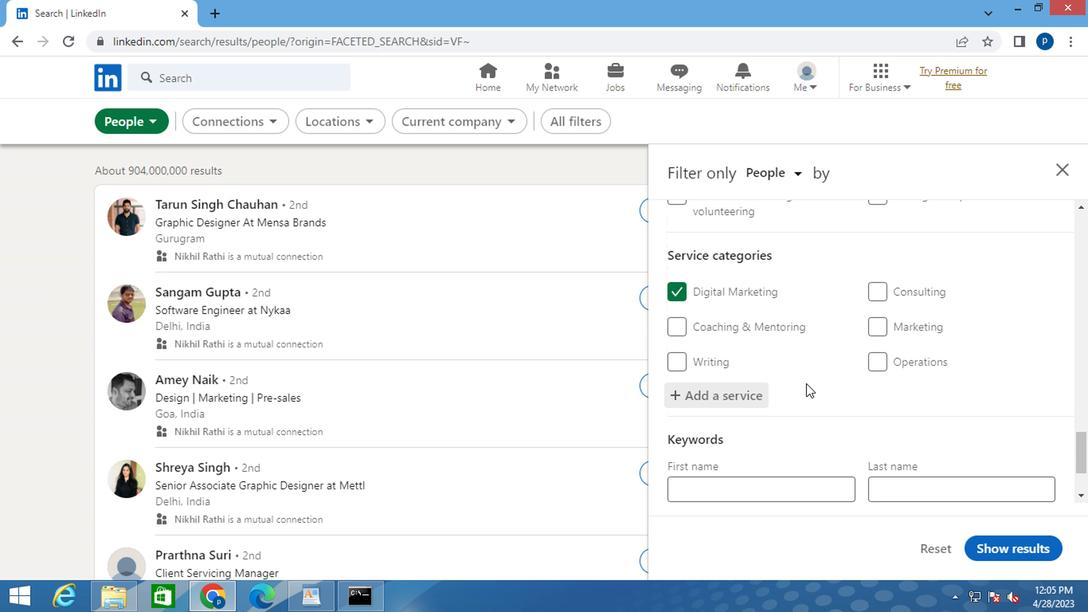 
Action: Mouse scrolled (660, 374) with delta (0, 0)
Screenshot: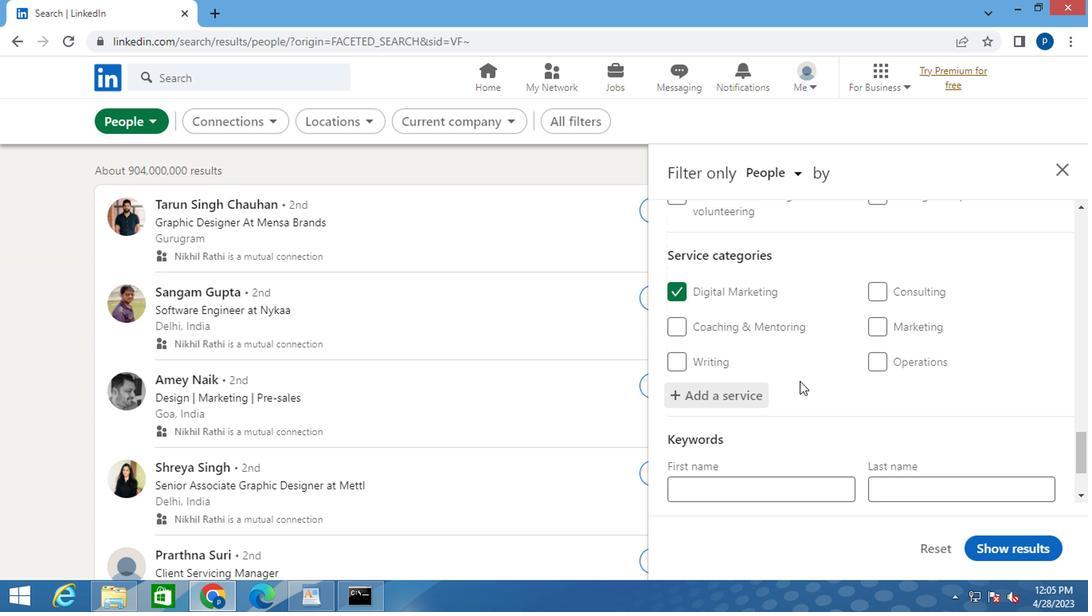 
Action: Mouse scrolled (660, 374) with delta (0, 0)
Screenshot: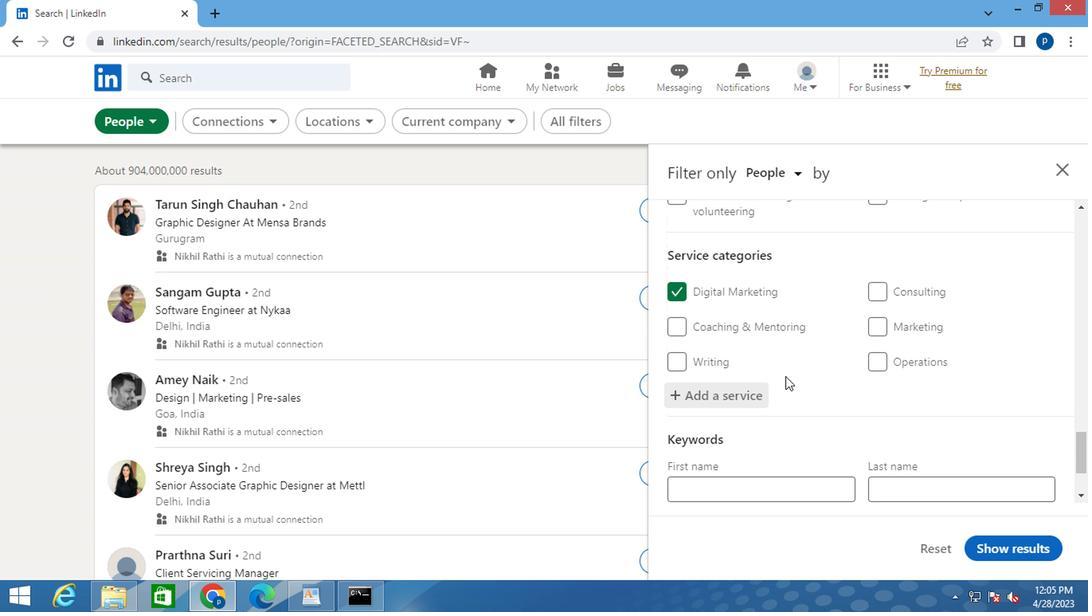 
Action: Mouse moved to (620, 413)
Screenshot: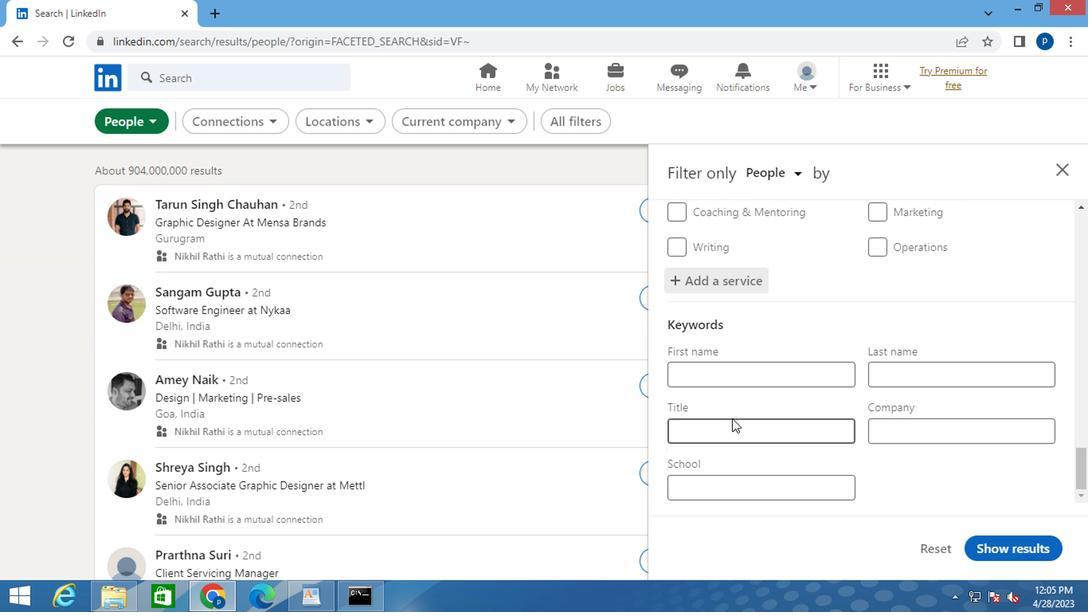 
Action: Mouse pressed left at (620, 413)
Screenshot: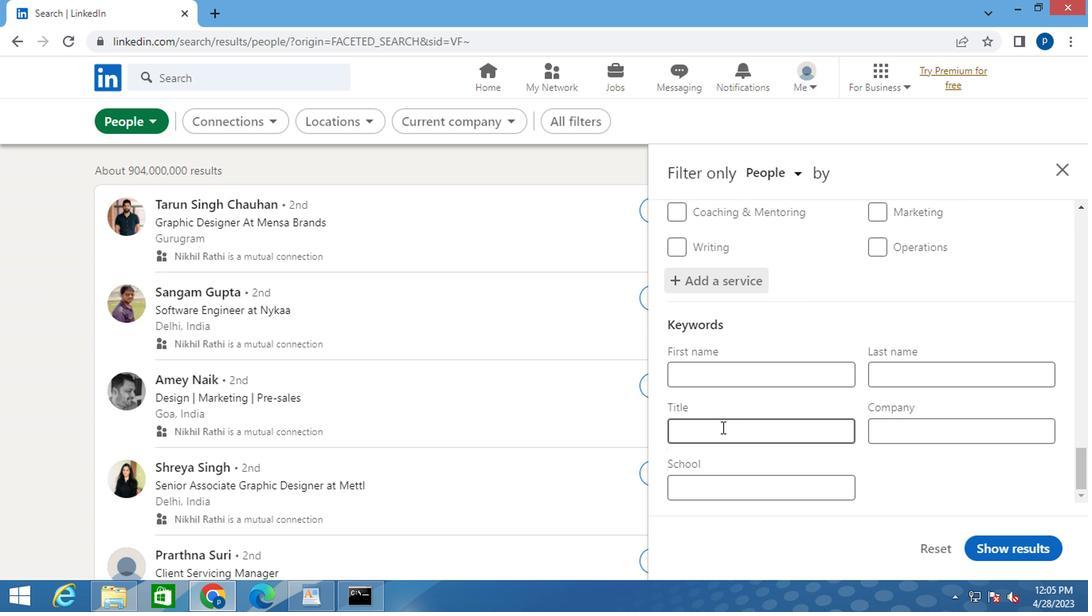 
Action: Key pressed <Key.caps_lock>C<Key.caps_lock>ARETAKER<Key.space>OR<Key.space><Key.caps_lock>H<Key.caps_lock>OUSE<Key.space><Key.caps_lock>S<Key.caps_lock>ITTER<Key.space>
Screenshot: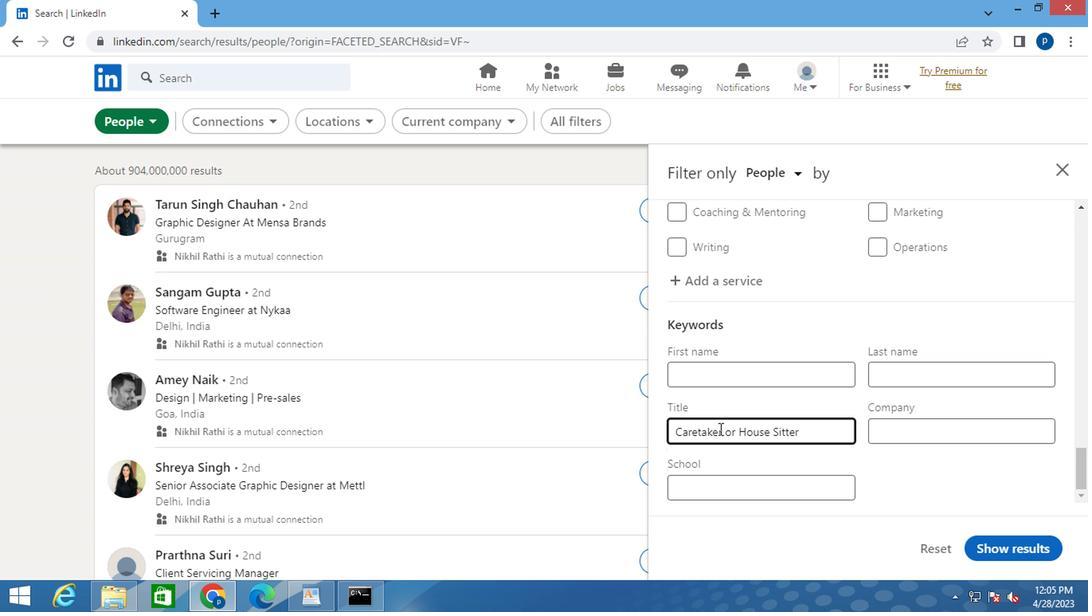 
Action: Mouse moved to (829, 498)
Screenshot: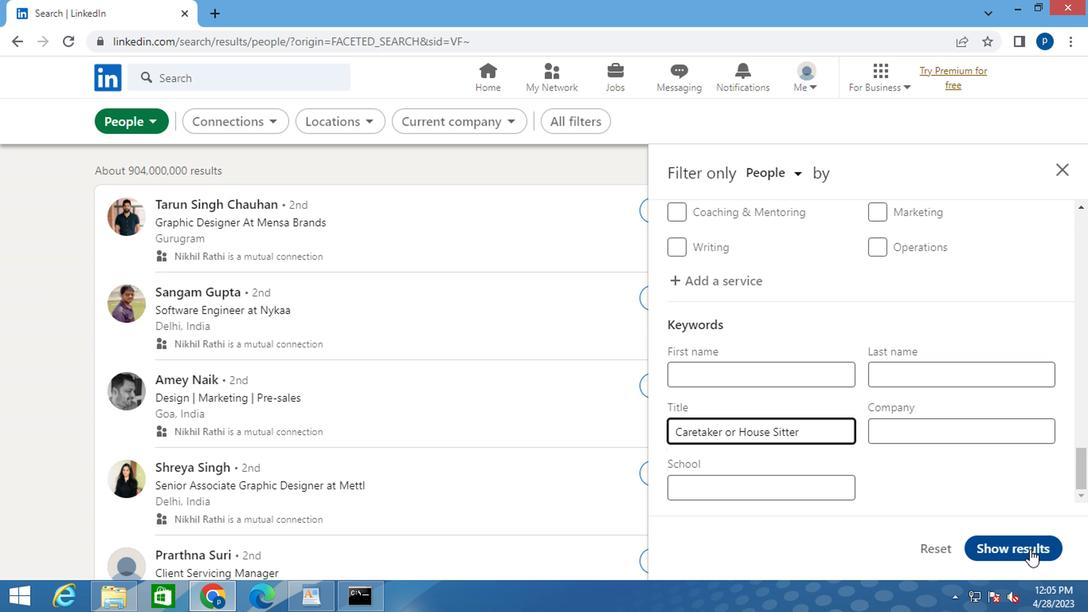 
Action: Mouse pressed left at (829, 498)
Screenshot: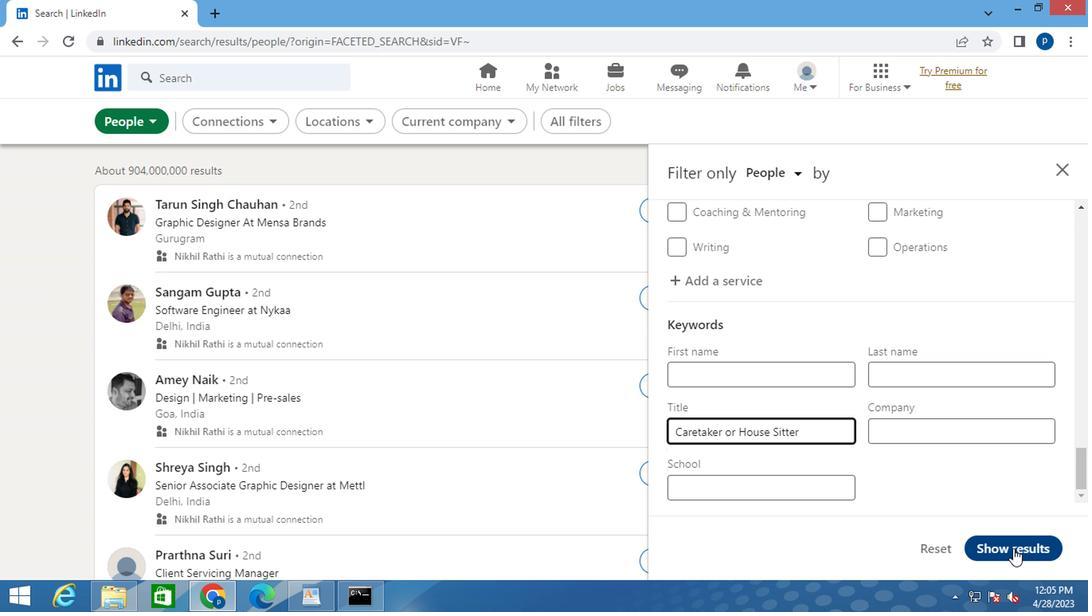 
